 Task: Search round trip flight ticket for 2 adults, 2 infants in seat and 1 infant on lap in first from Columbus: Columbus Airport to Rockford: Chicago Rockford International Airport(was Northwest Chicagoland Regional Airport At Rockford) on 5-1-2023 and return on 5-2-2023. Choice of flights is Emirates. Number of bags: 1 checked bag. Price is upto 95000. Outbound departure time preference is 9:15. Return departure time preference is 21:45.
Action: Mouse moved to (195, 378)
Screenshot: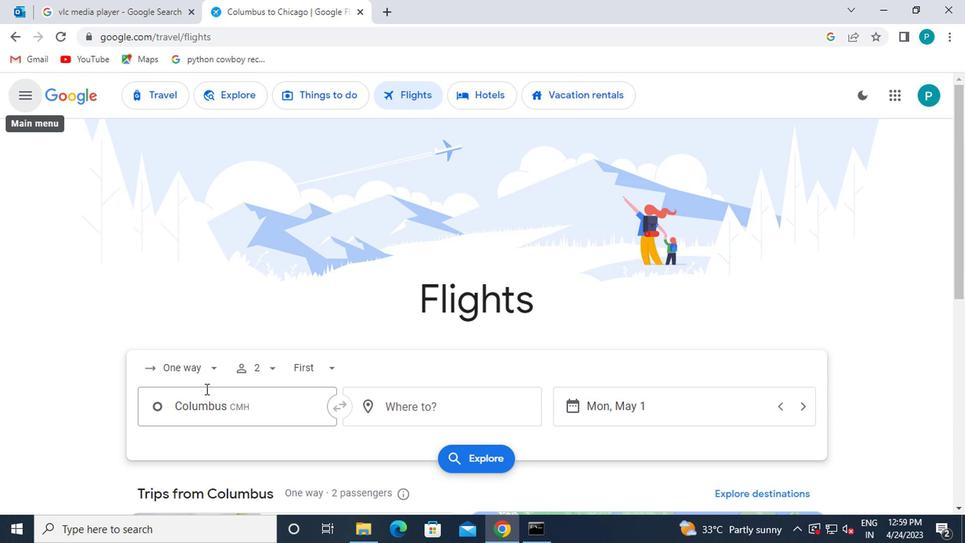 
Action: Mouse pressed left at (195, 378)
Screenshot: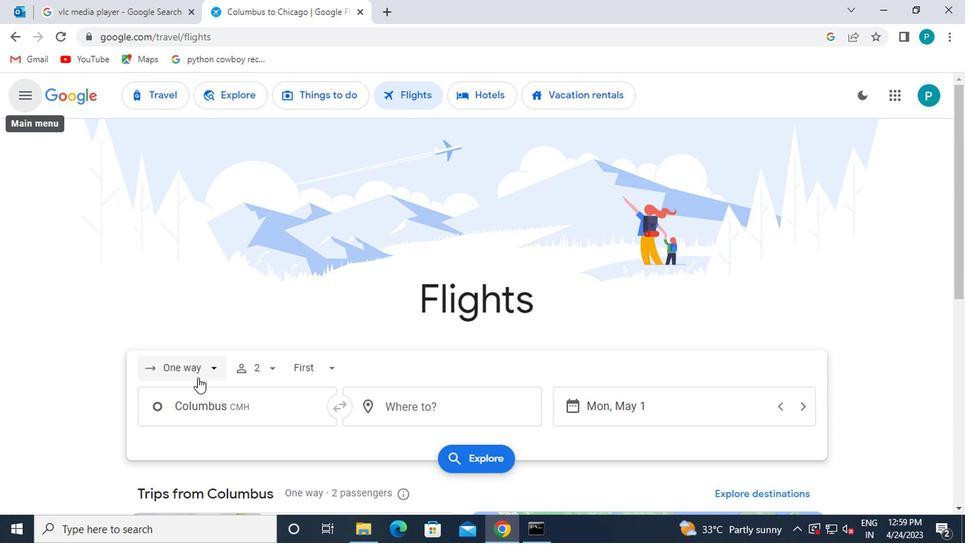 
Action: Mouse moved to (180, 266)
Screenshot: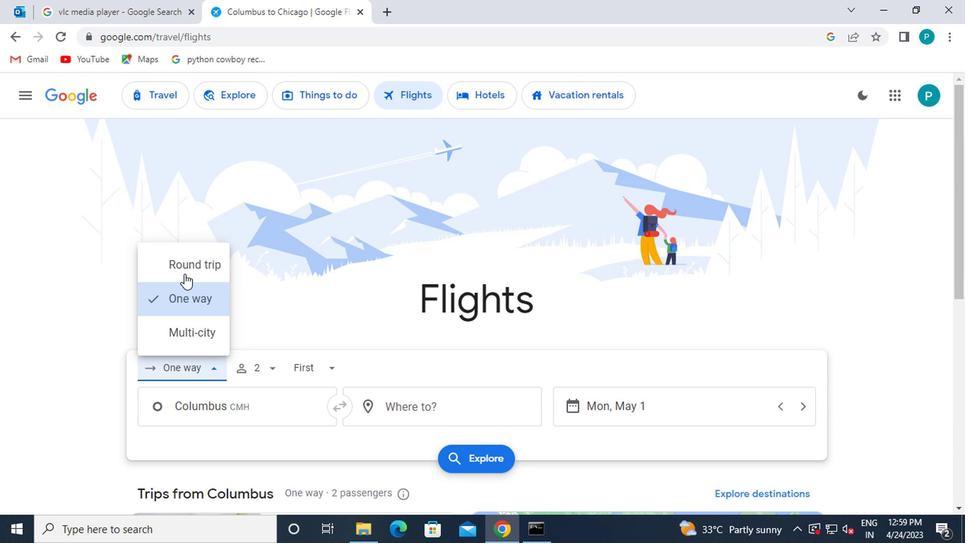
Action: Mouse pressed left at (180, 266)
Screenshot: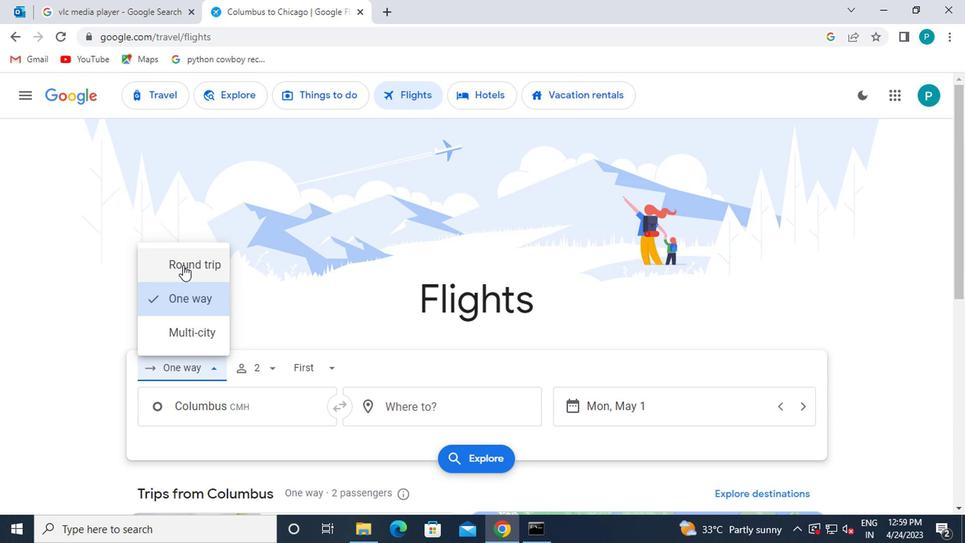 
Action: Mouse moved to (283, 370)
Screenshot: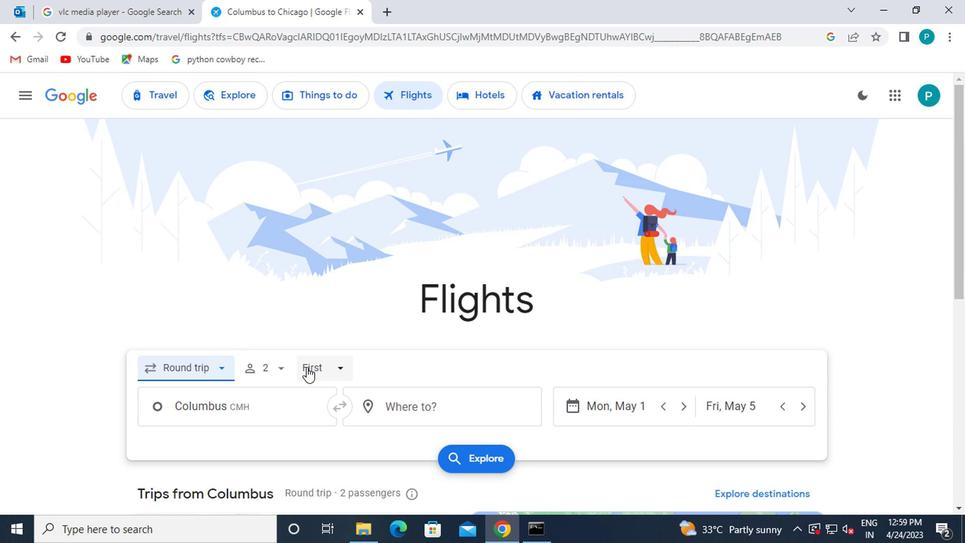 
Action: Mouse pressed left at (283, 370)
Screenshot: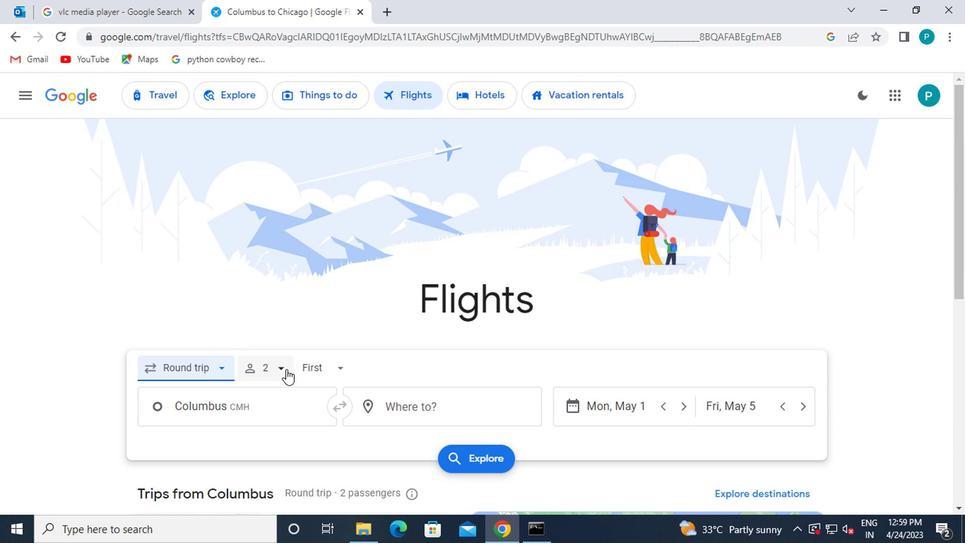 
Action: Mouse moved to (379, 411)
Screenshot: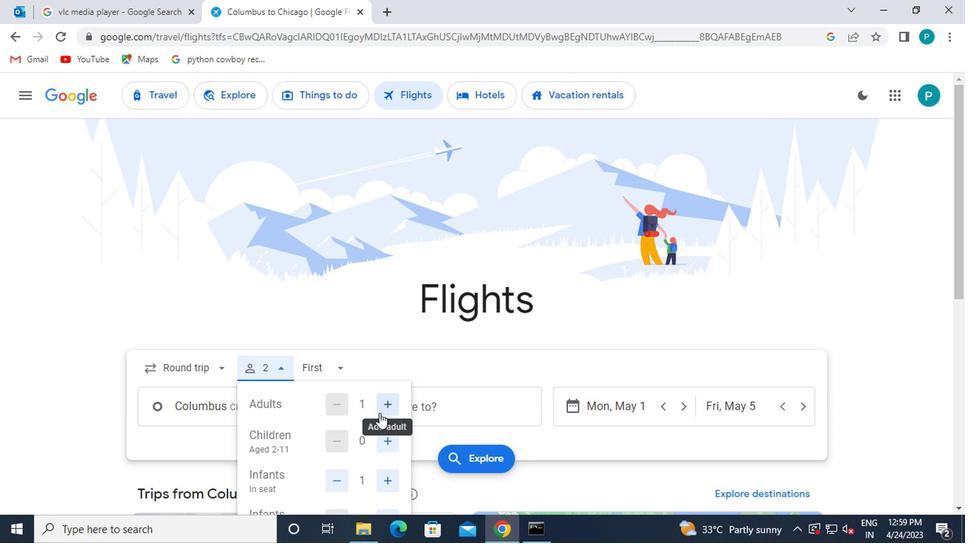 
Action: Mouse pressed left at (379, 411)
Screenshot: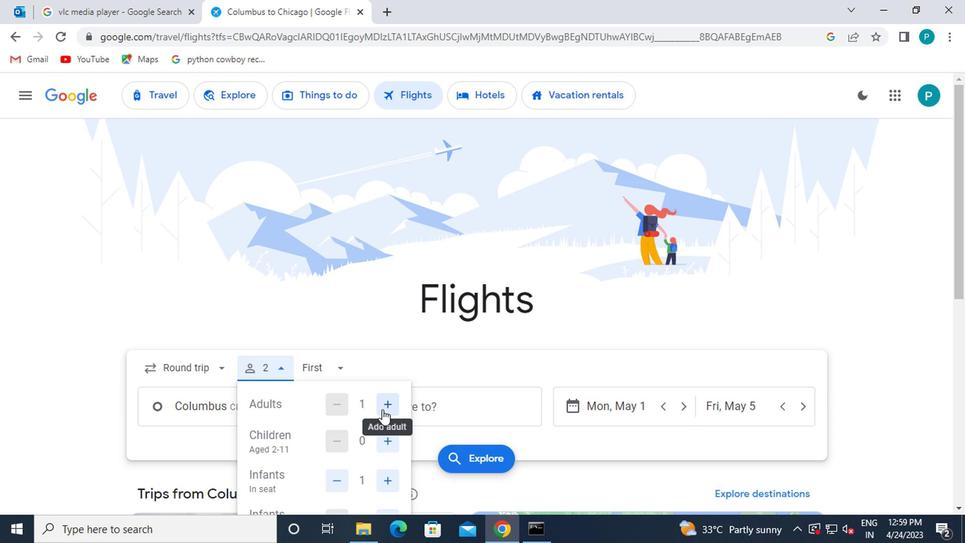 
Action: Mouse moved to (369, 447)
Screenshot: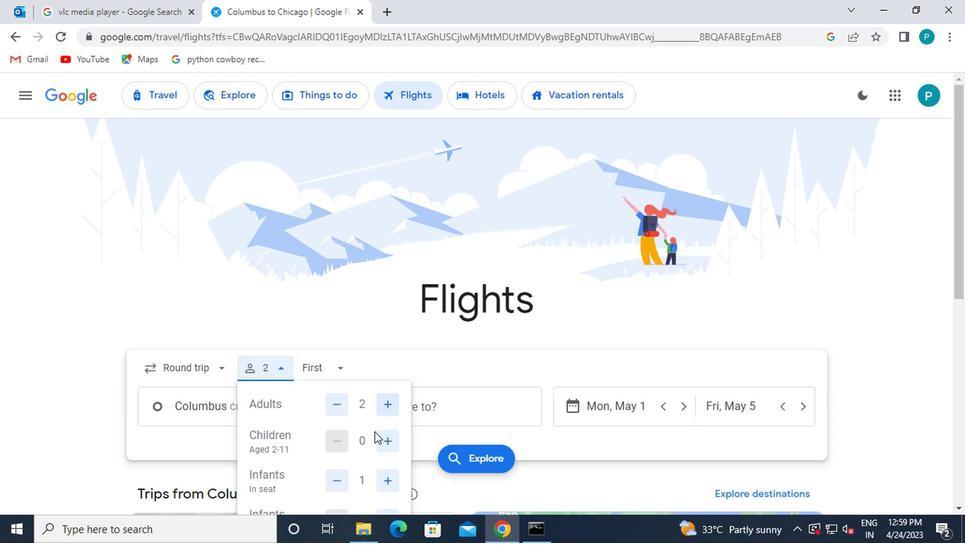 
Action: Mouse scrolled (369, 446) with delta (0, -1)
Screenshot: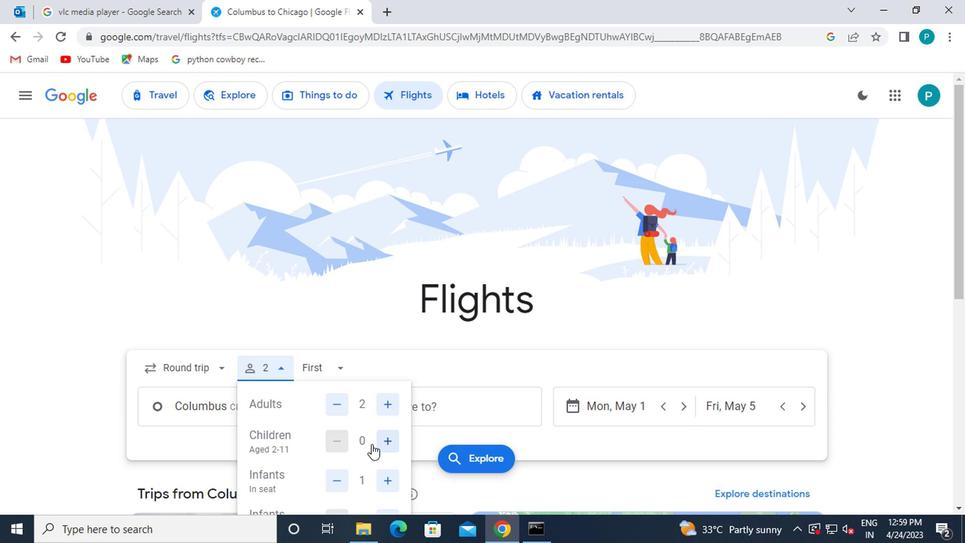 
Action: Mouse moved to (382, 402)
Screenshot: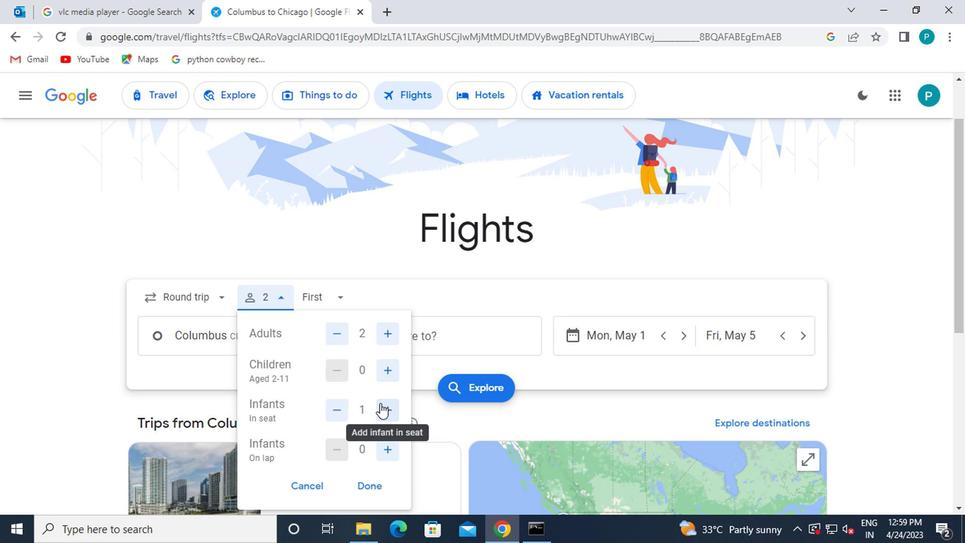 
Action: Mouse pressed left at (382, 402)
Screenshot: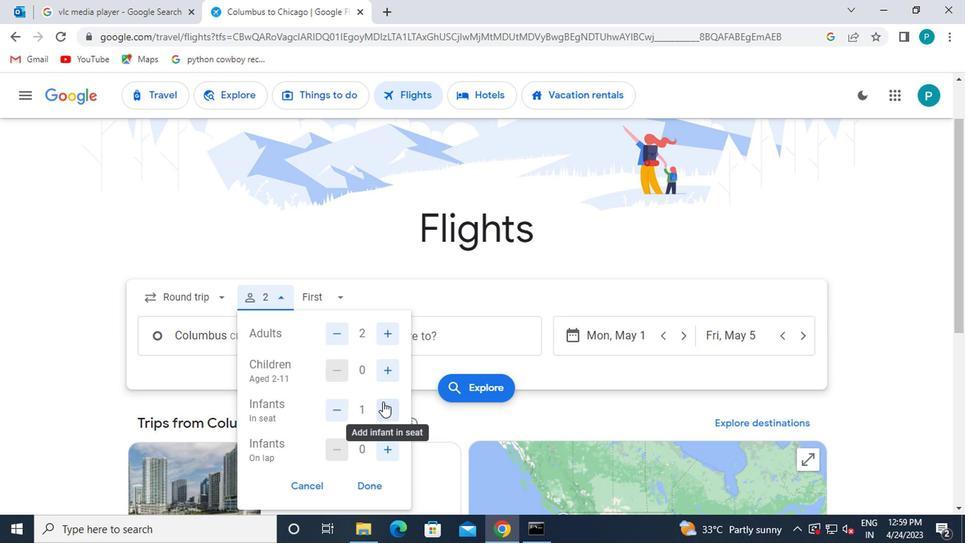 
Action: Mouse moved to (384, 446)
Screenshot: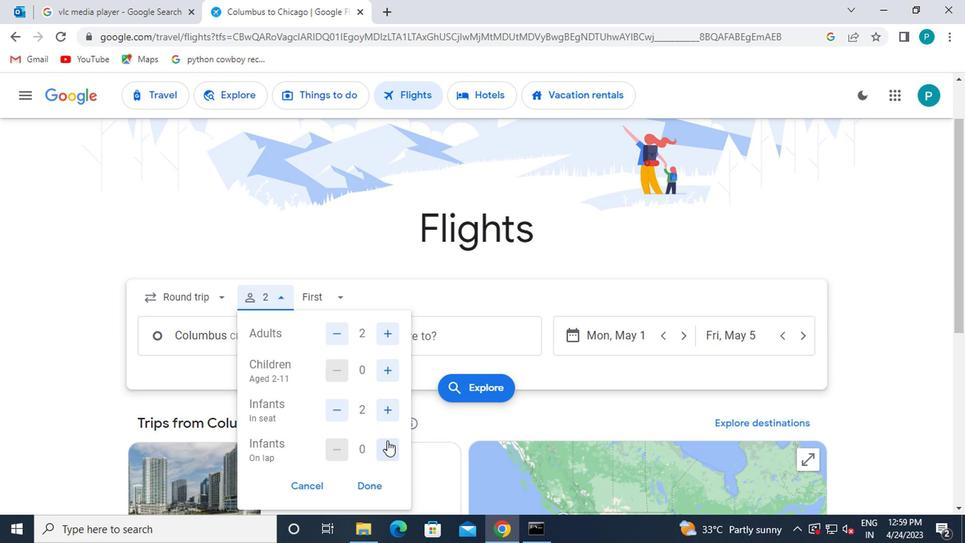 
Action: Mouse pressed left at (384, 446)
Screenshot: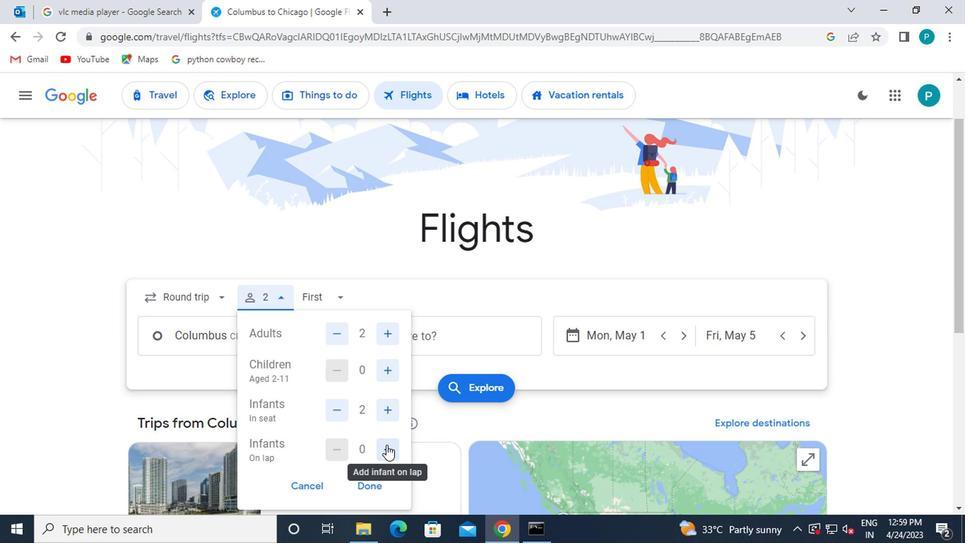 
Action: Mouse moved to (372, 485)
Screenshot: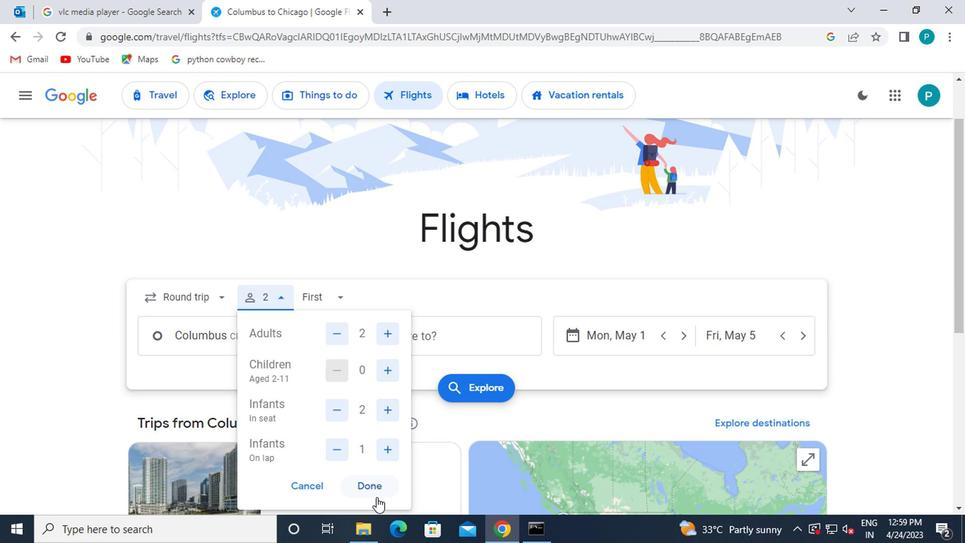 
Action: Mouse pressed left at (372, 485)
Screenshot: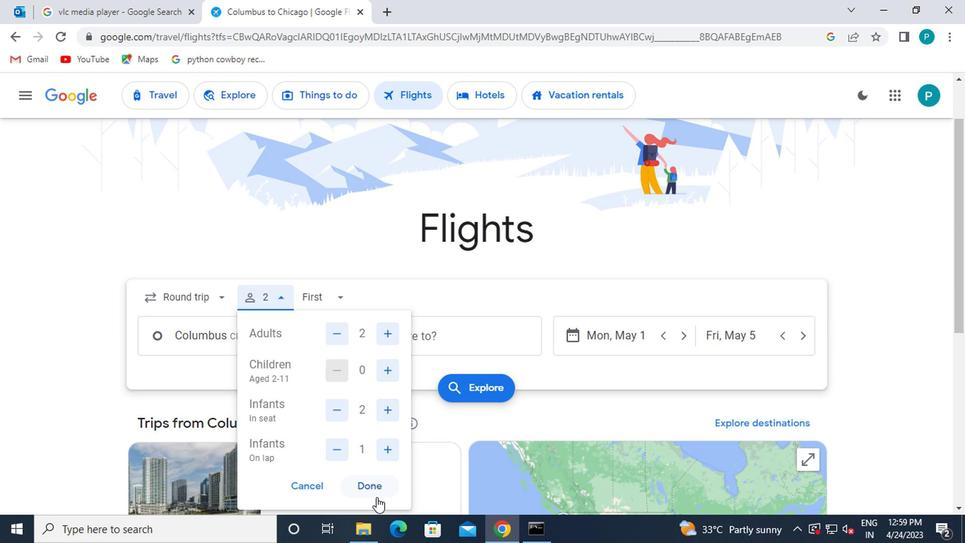 
Action: Mouse moved to (324, 288)
Screenshot: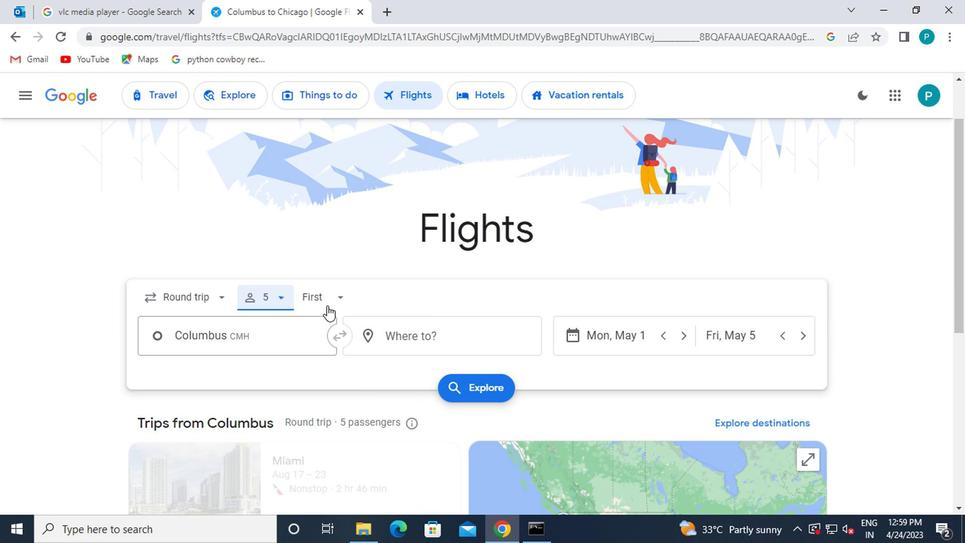 
Action: Mouse pressed left at (324, 288)
Screenshot: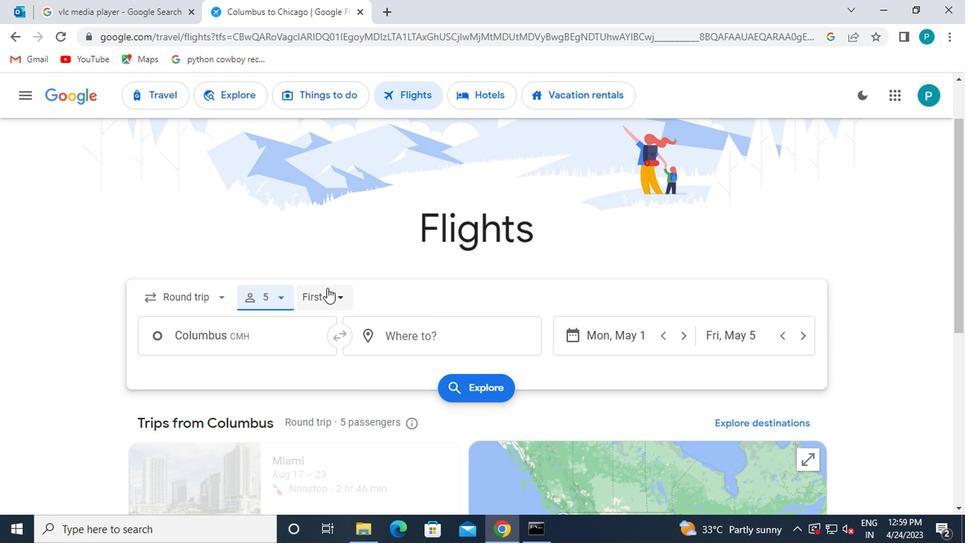 
Action: Mouse moved to (342, 434)
Screenshot: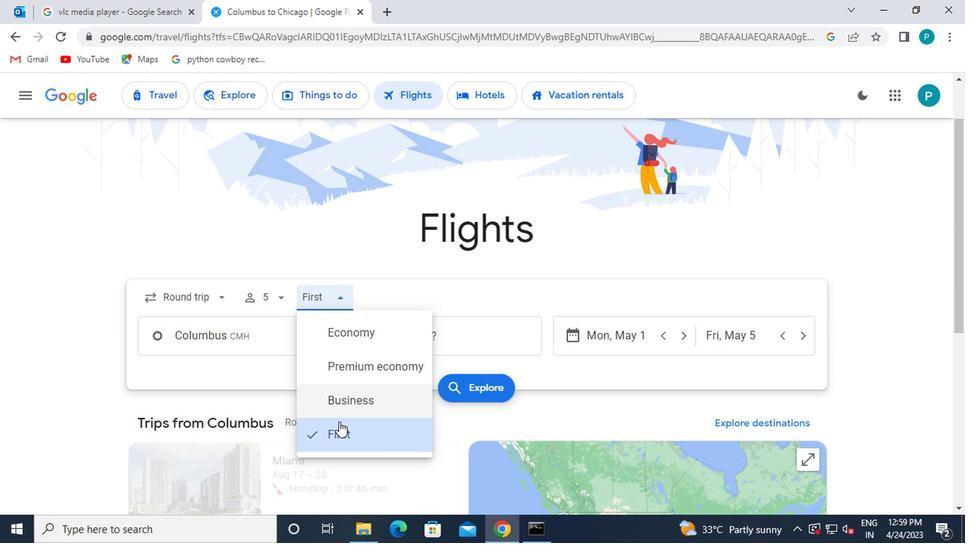 
Action: Mouse pressed left at (342, 434)
Screenshot: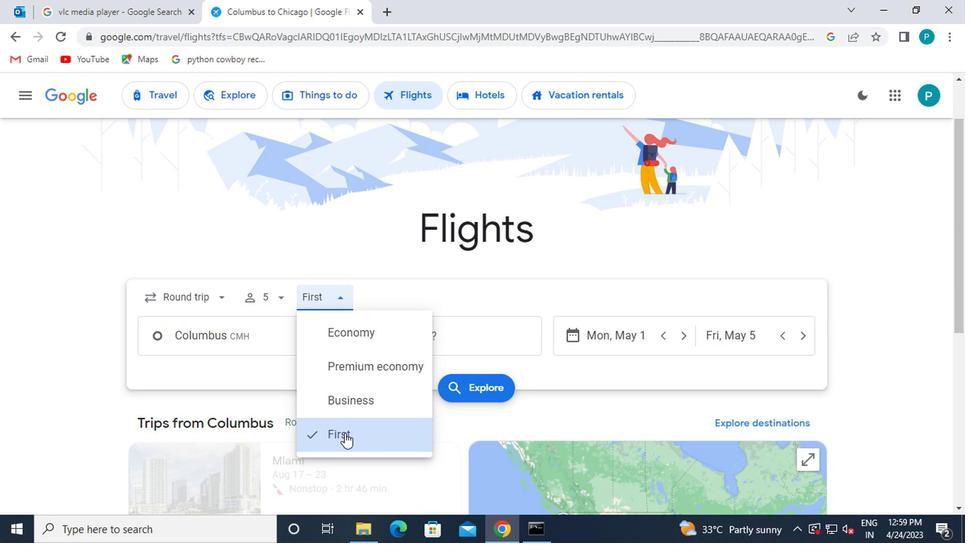 
Action: Mouse moved to (233, 316)
Screenshot: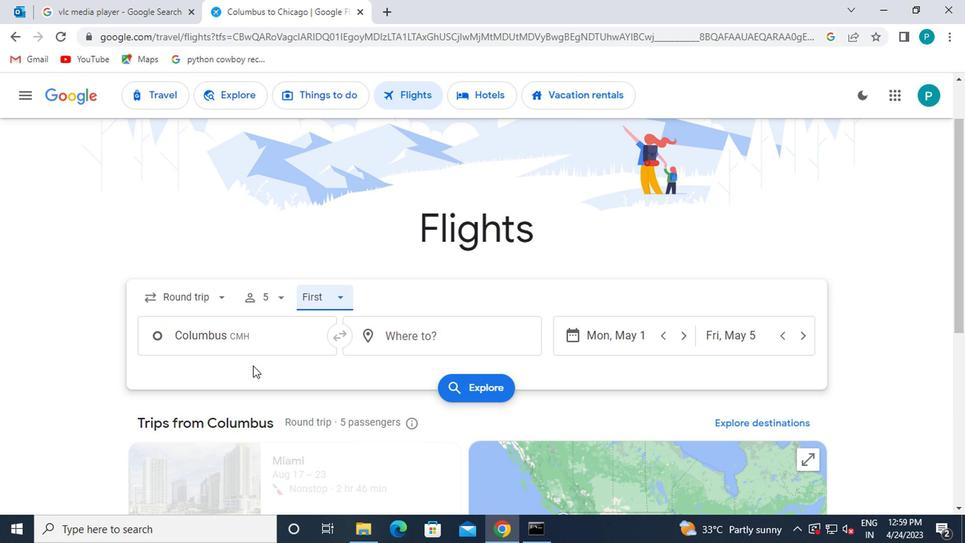 
Action: Mouse pressed left at (233, 316)
Screenshot: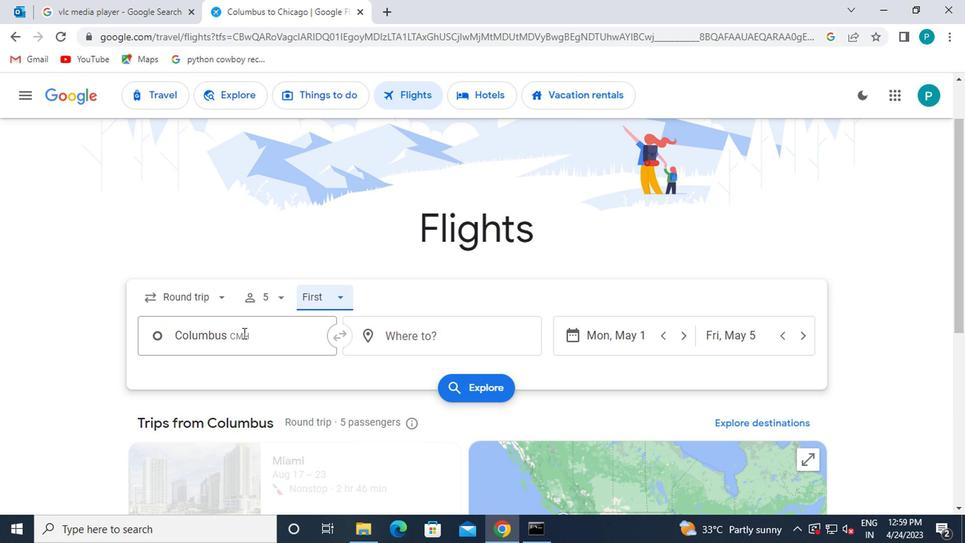 
Action: Mouse moved to (243, 342)
Screenshot: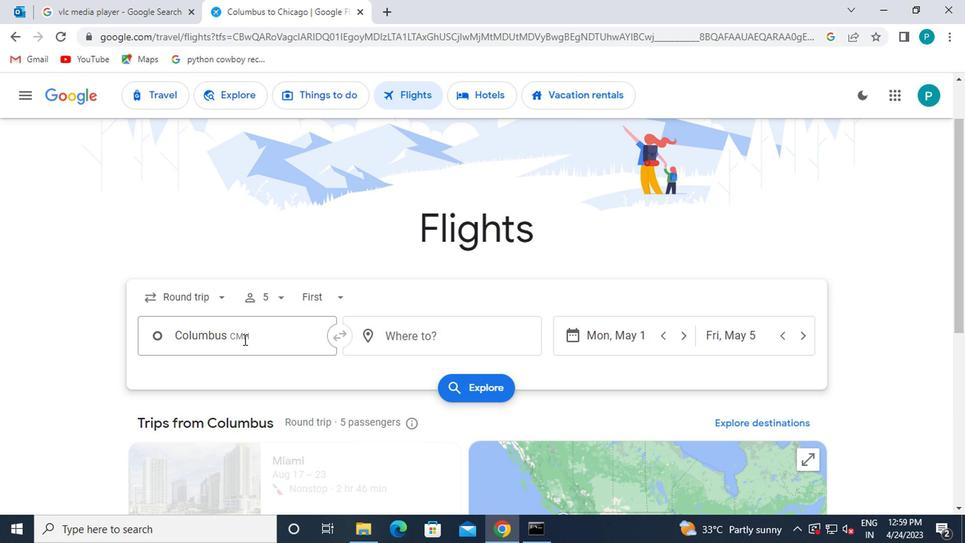 
Action: Mouse pressed left at (243, 342)
Screenshot: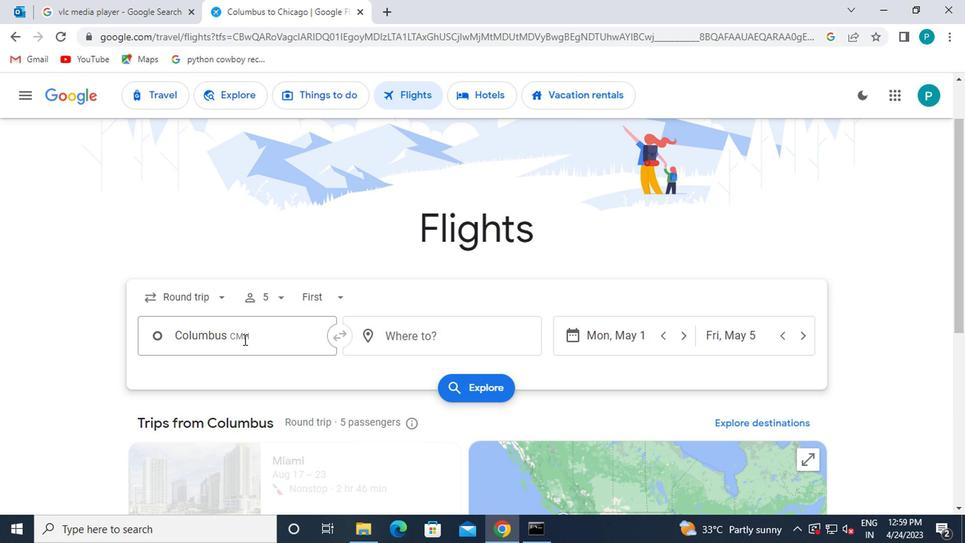 
Action: Mouse moved to (301, 404)
Screenshot: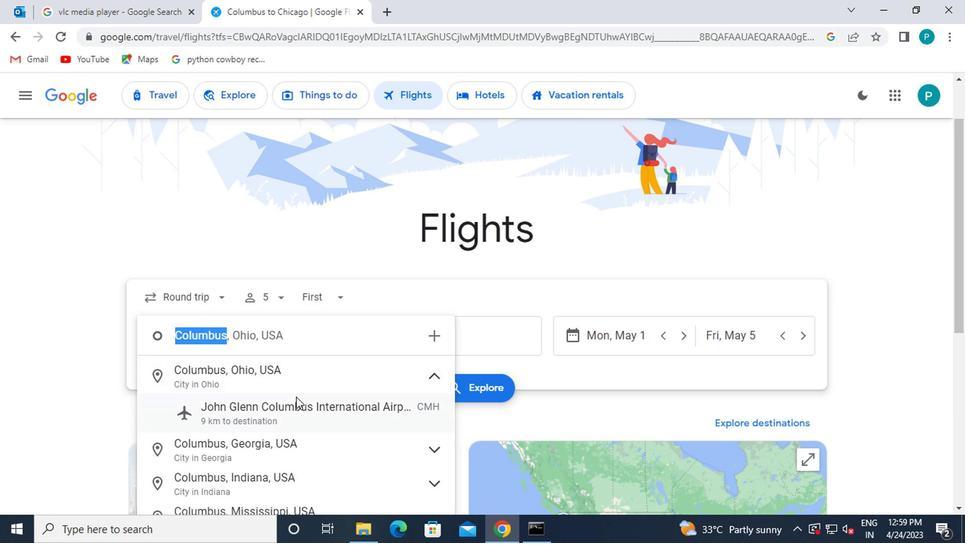 
Action: Mouse pressed left at (301, 404)
Screenshot: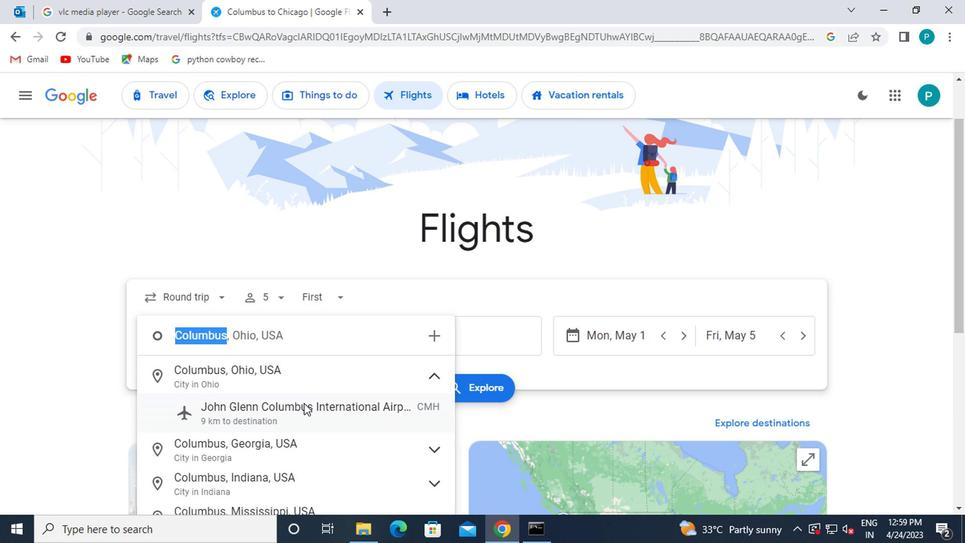 
Action: Mouse moved to (433, 339)
Screenshot: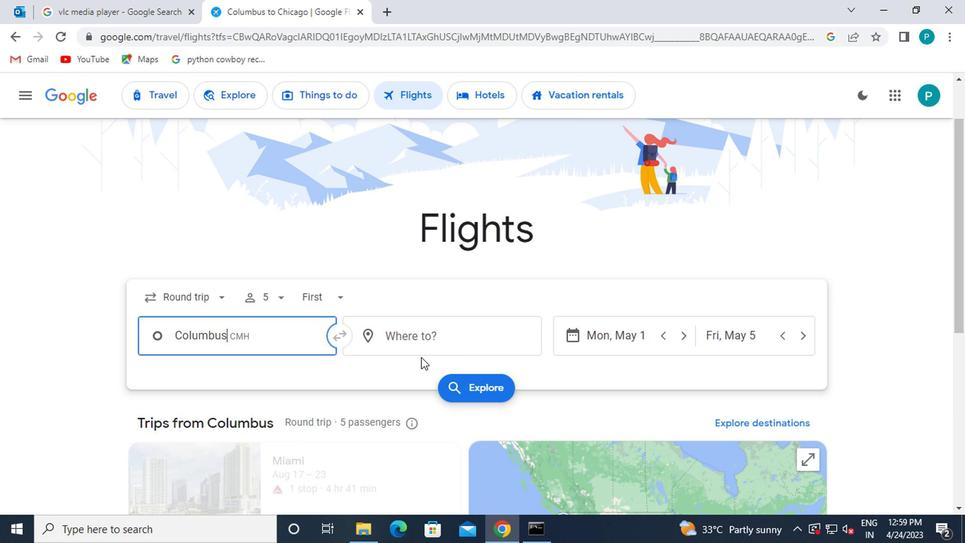 
Action: Mouse pressed left at (433, 339)
Screenshot: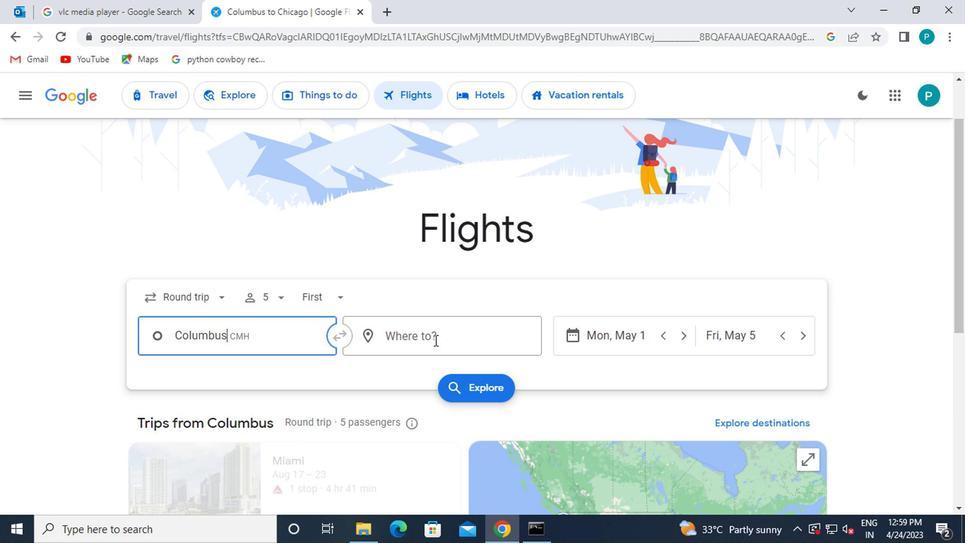 
Action: Mouse moved to (429, 385)
Screenshot: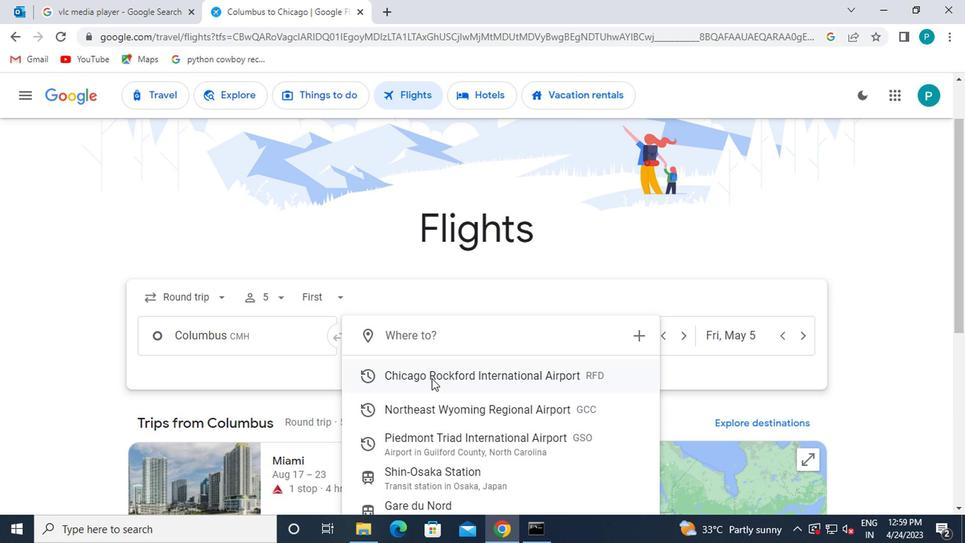 
Action: Mouse pressed left at (429, 385)
Screenshot: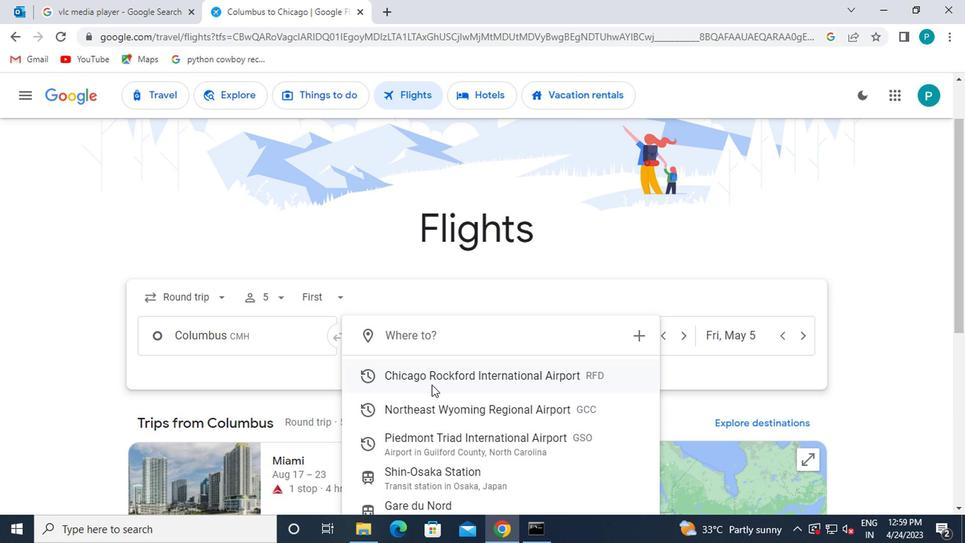 
Action: Mouse moved to (659, 338)
Screenshot: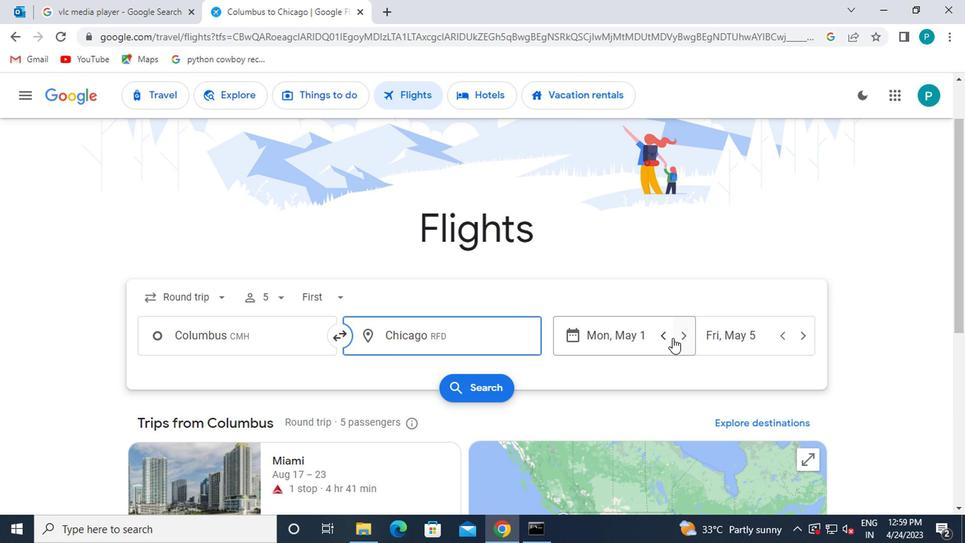 
Action: Mouse pressed left at (659, 338)
Screenshot: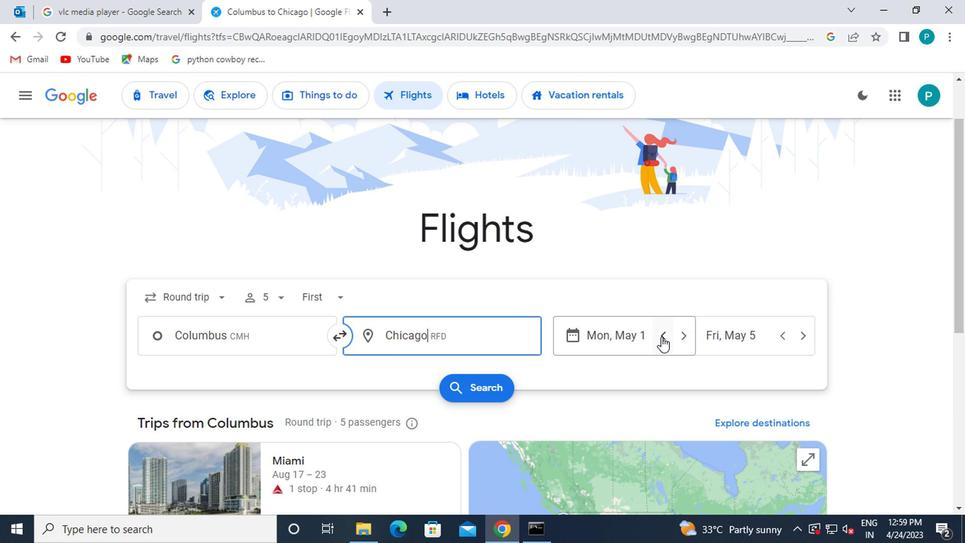 
Action: Mouse moved to (678, 335)
Screenshot: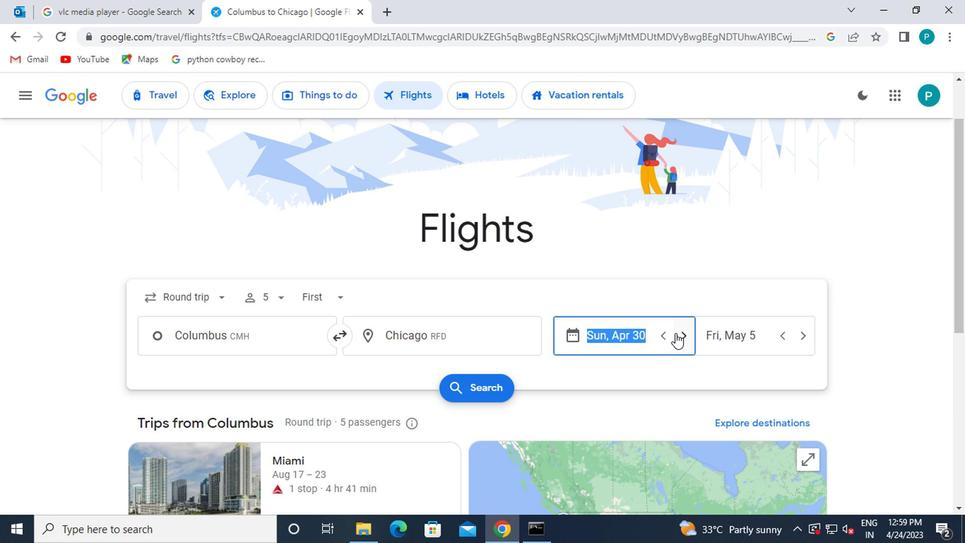
Action: Mouse pressed left at (678, 335)
Screenshot: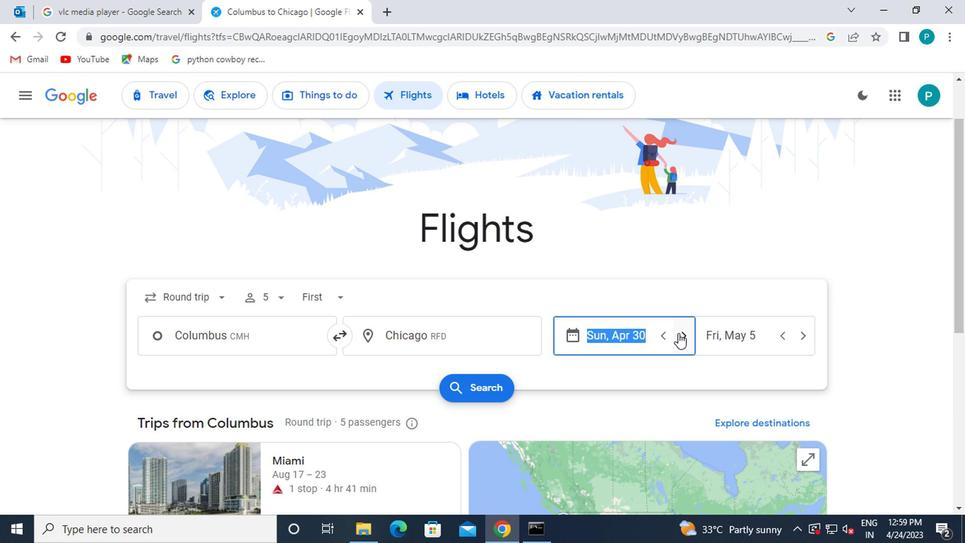 
Action: Mouse moved to (621, 338)
Screenshot: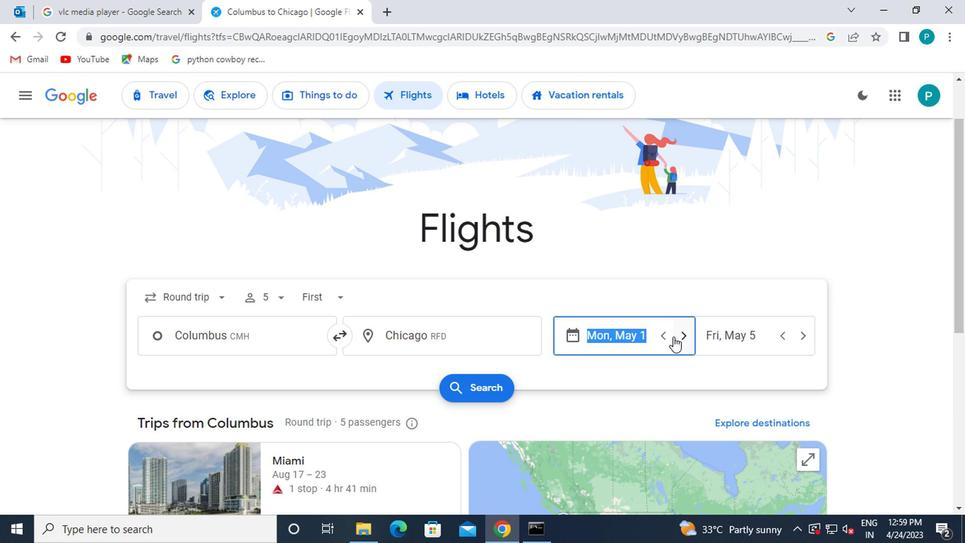 
Action: Mouse pressed left at (621, 338)
Screenshot: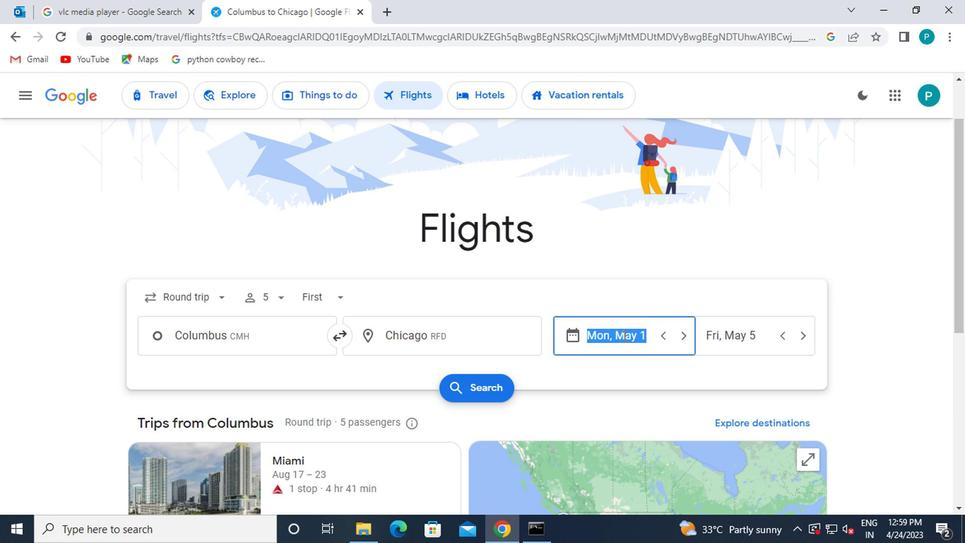 
Action: Mouse moved to (619, 260)
Screenshot: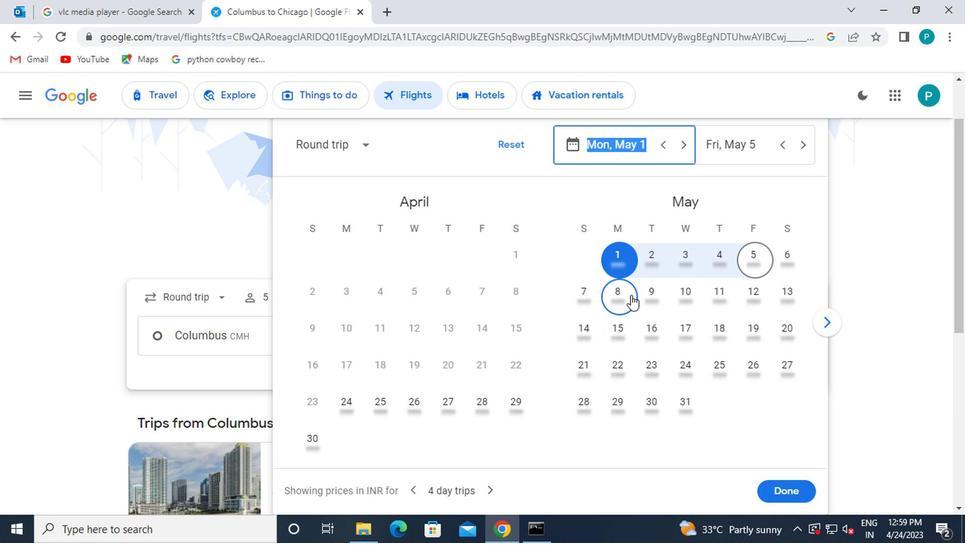 
Action: Mouse pressed left at (619, 260)
Screenshot: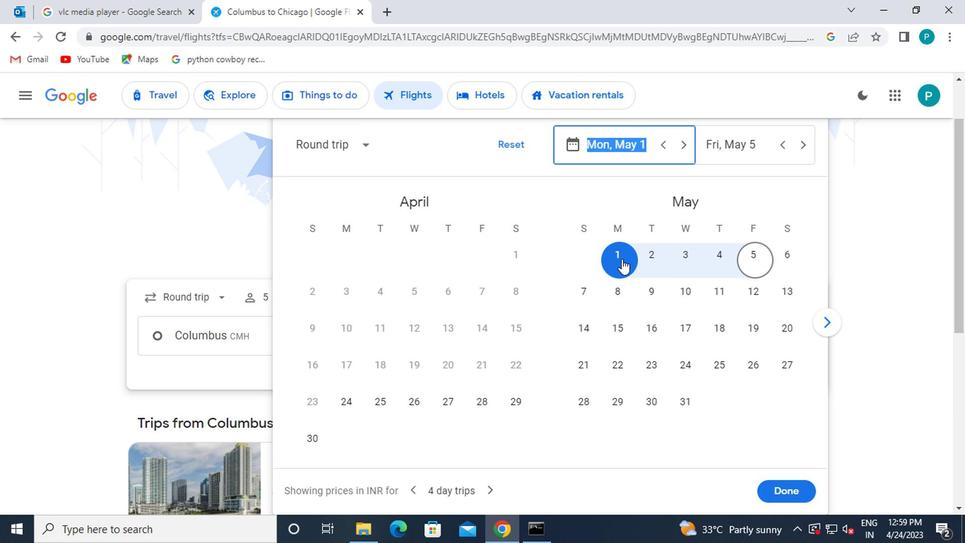 
Action: Mouse moved to (753, 259)
Screenshot: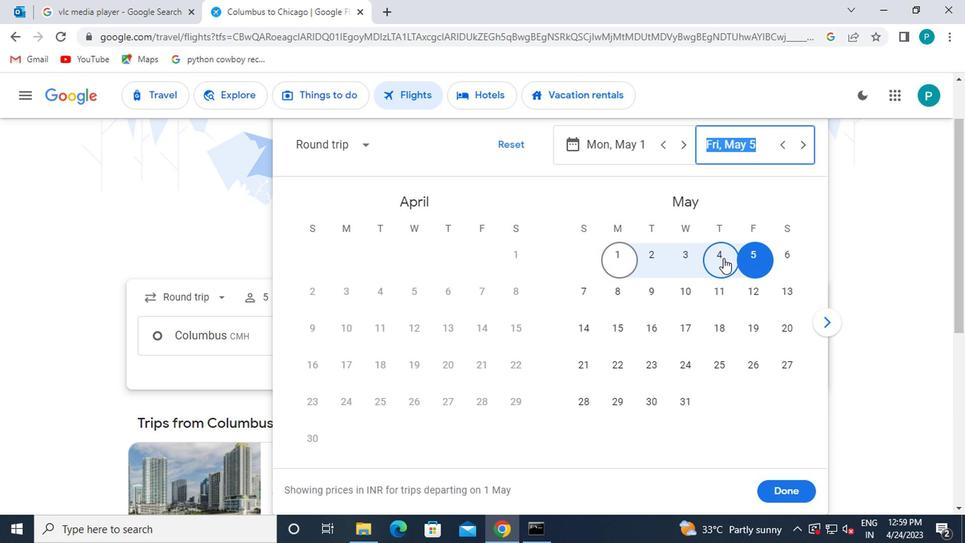 
Action: Mouse pressed left at (753, 259)
Screenshot: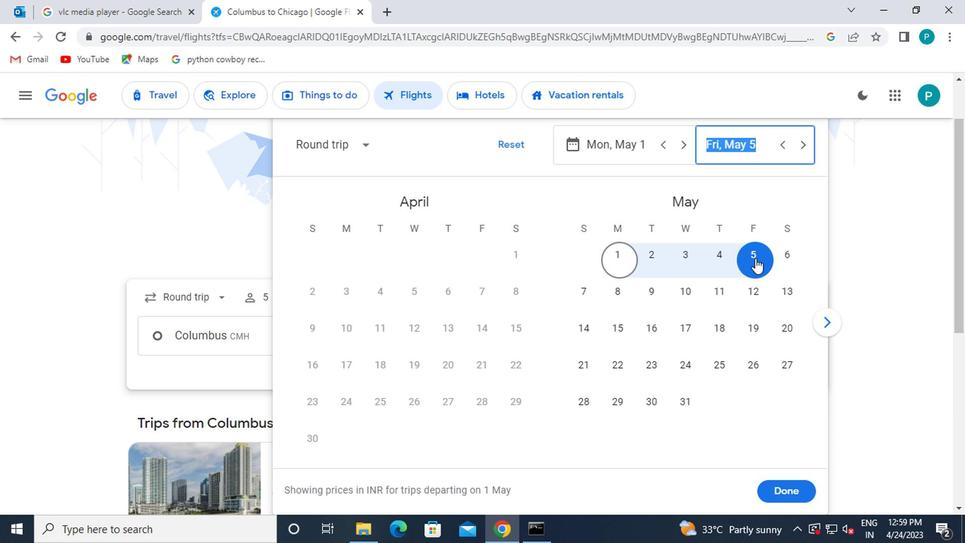 
Action: Mouse moved to (646, 252)
Screenshot: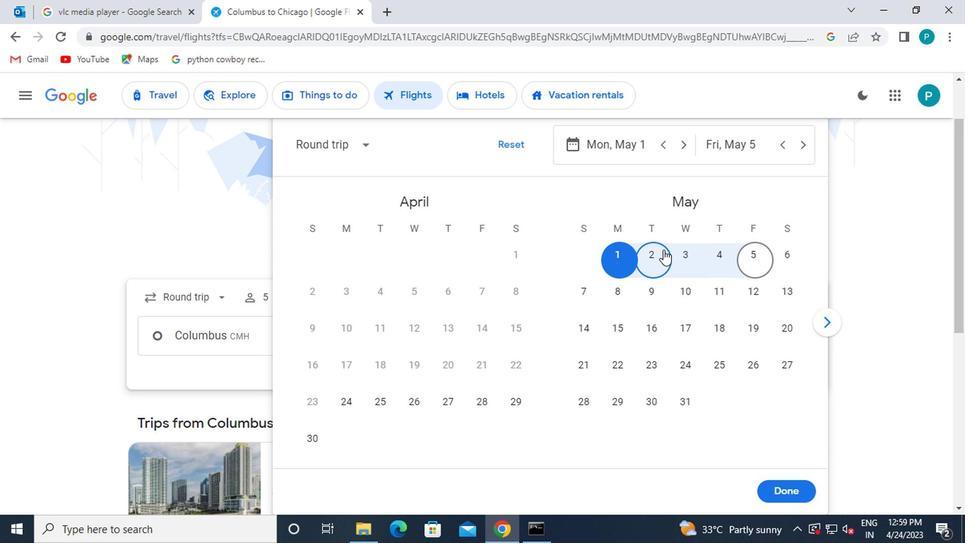 
Action: Mouse pressed left at (646, 252)
Screenshot: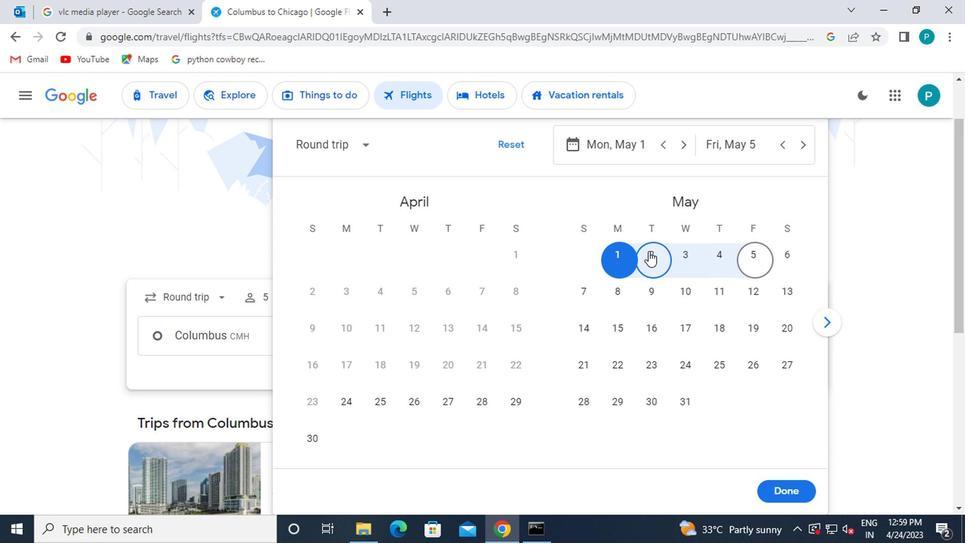 
Action: Mouse moved to (611, 256)
Screenshot: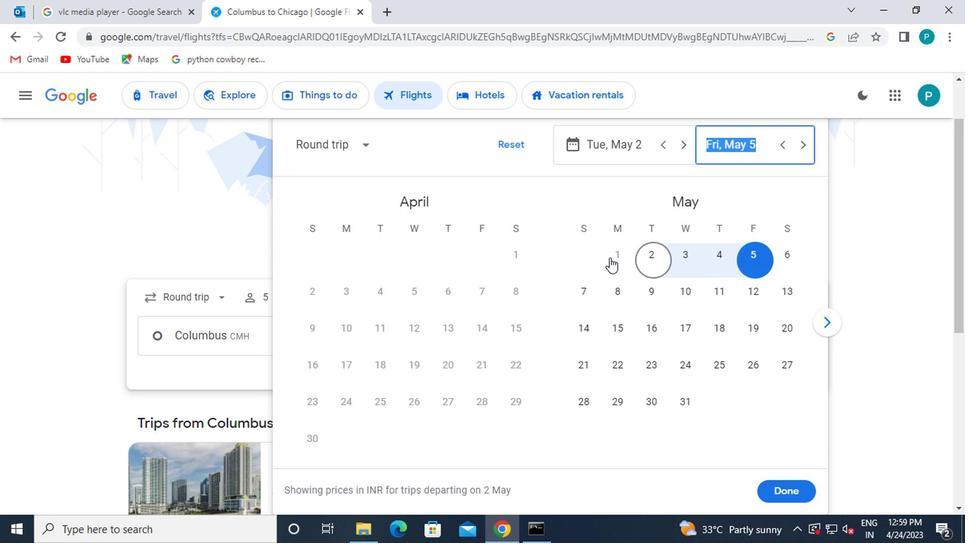
Action: Mouse pressed left at (611, 256)
Screenshot: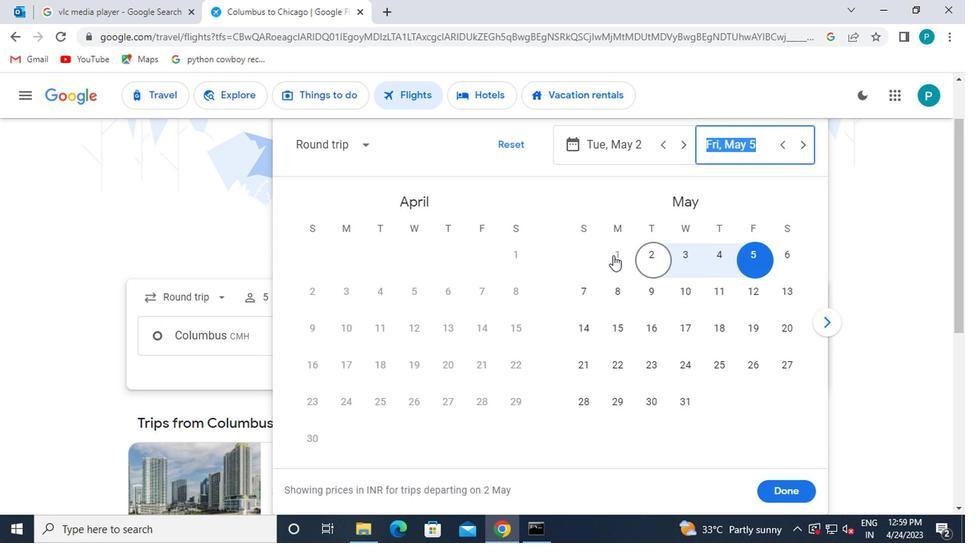 
Action: Mouse moved to (619, 259)
Screenshot: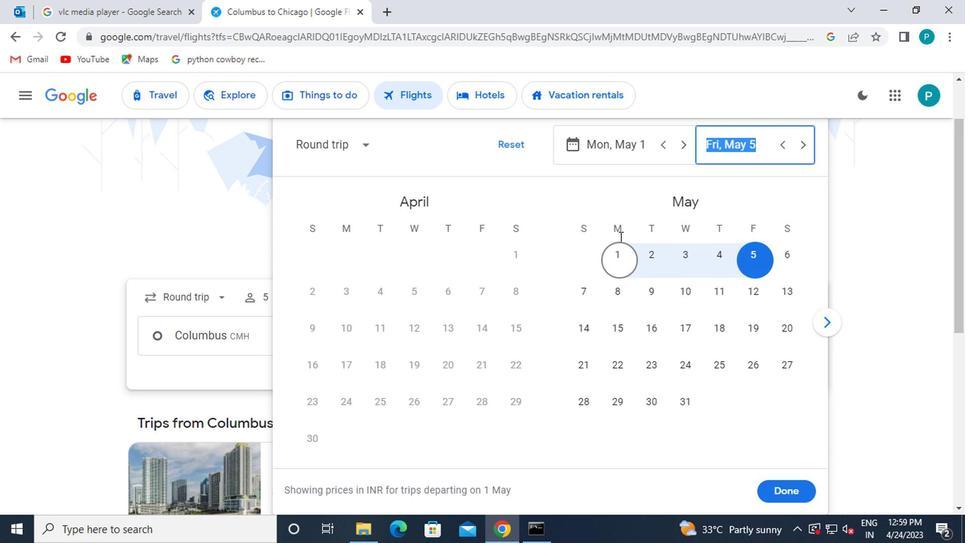 
Action: Mouse pressed left at (619, 259)
Screenshot: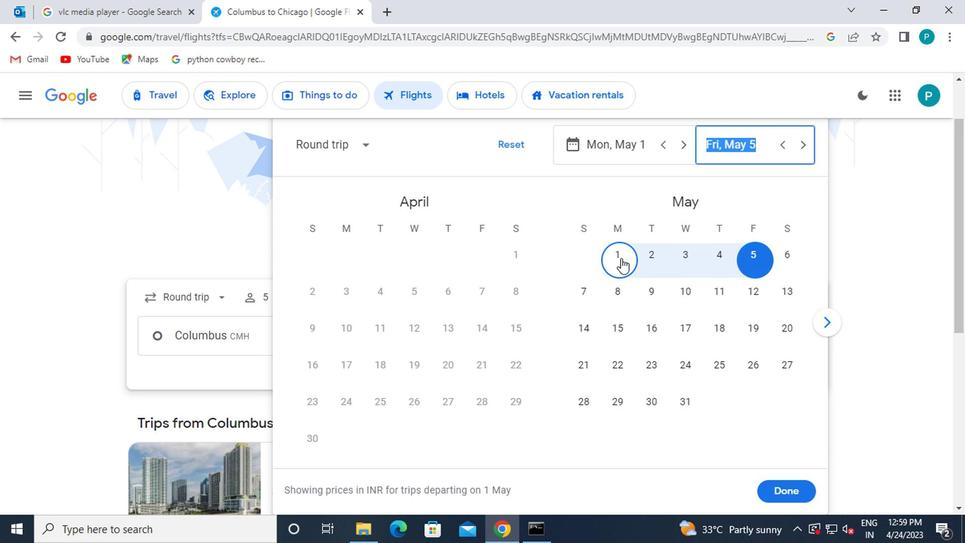 
Action: Mouse moved to (648, 261)
Screenshot: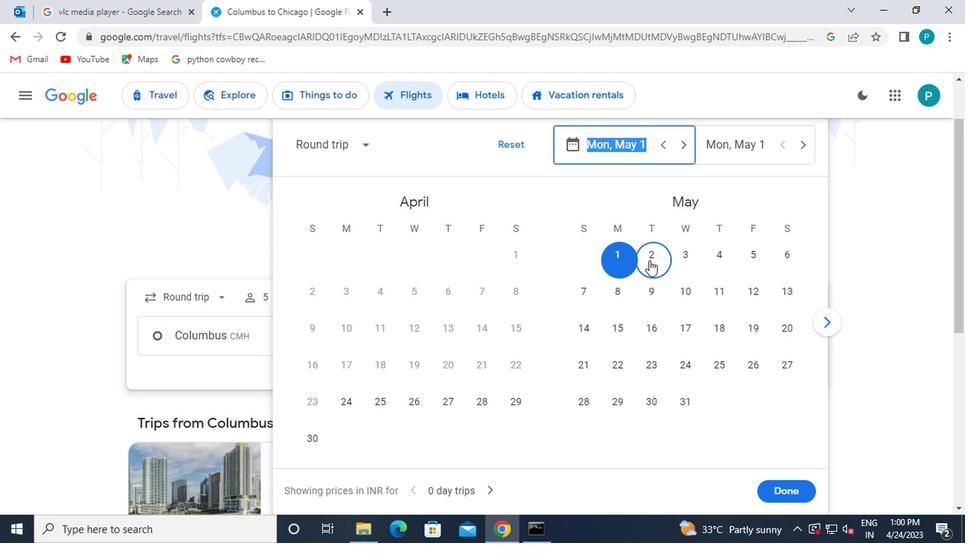 
Action: Mouse pressed left at (648, 261)
Screenshot: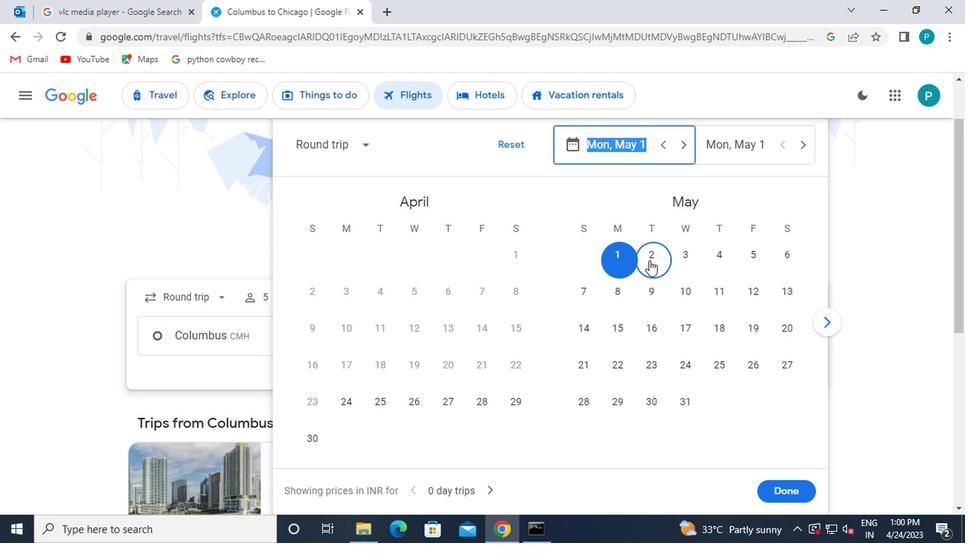 
Action: Mouse moved to (663, 144)
Screenshot: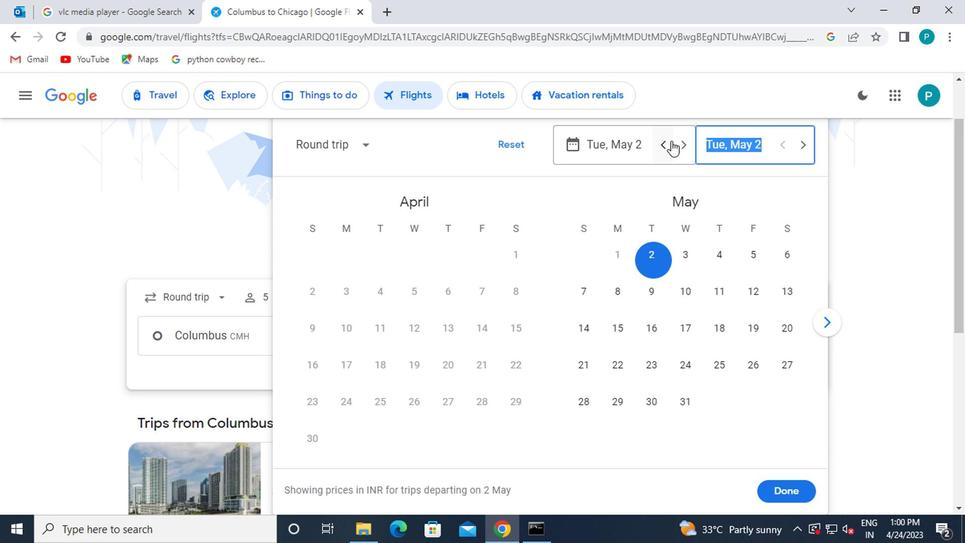 
Action: Mouse pressed left at (663, 144)
Screenshot: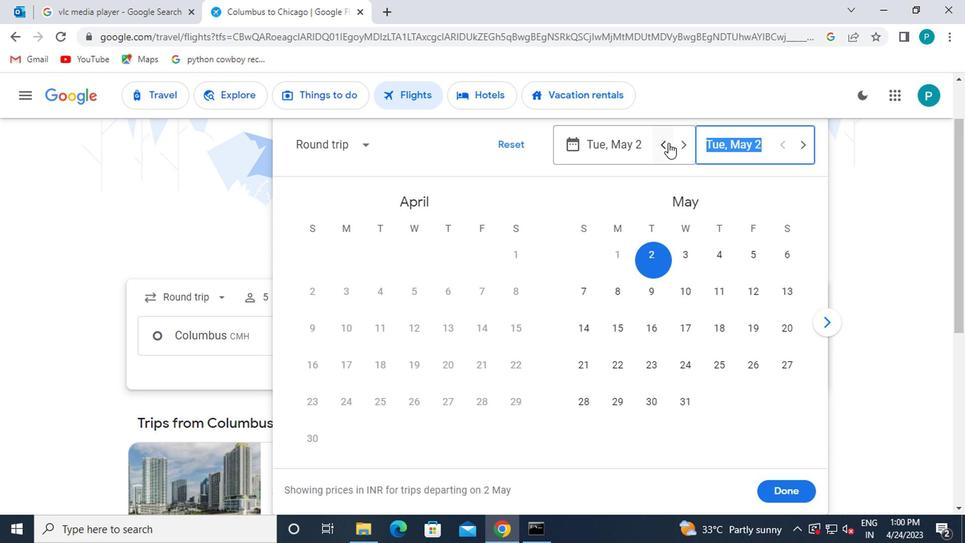 
Action: Mouse moved to (769, 138)
Screenshot: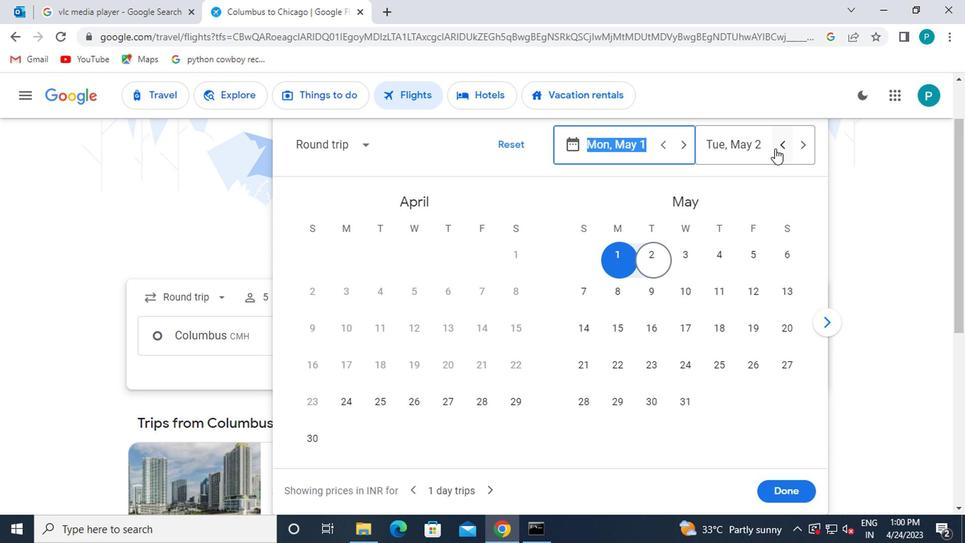
Action: Mouse pressed left at (769, 138)
Screenshot: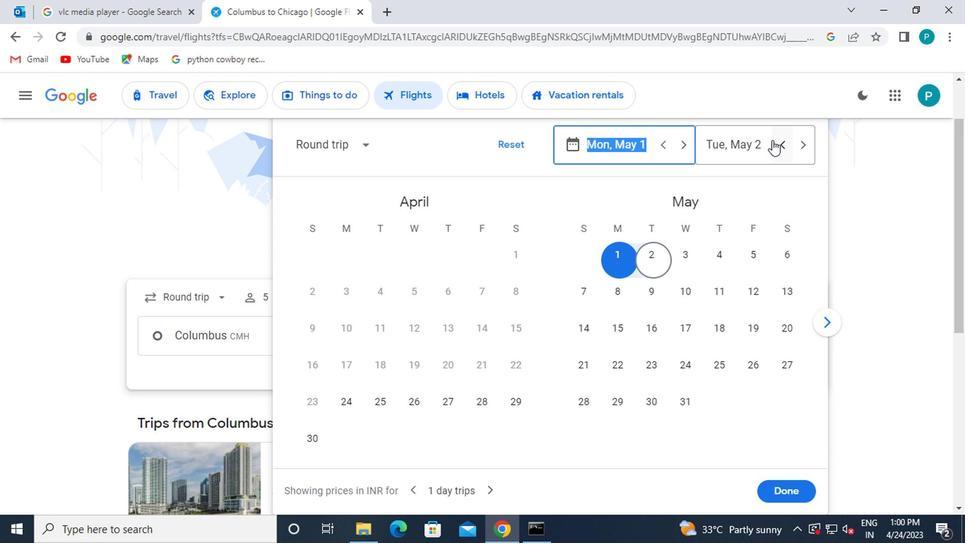 
Action: Mouse moved to (643, 258)
Screenshot: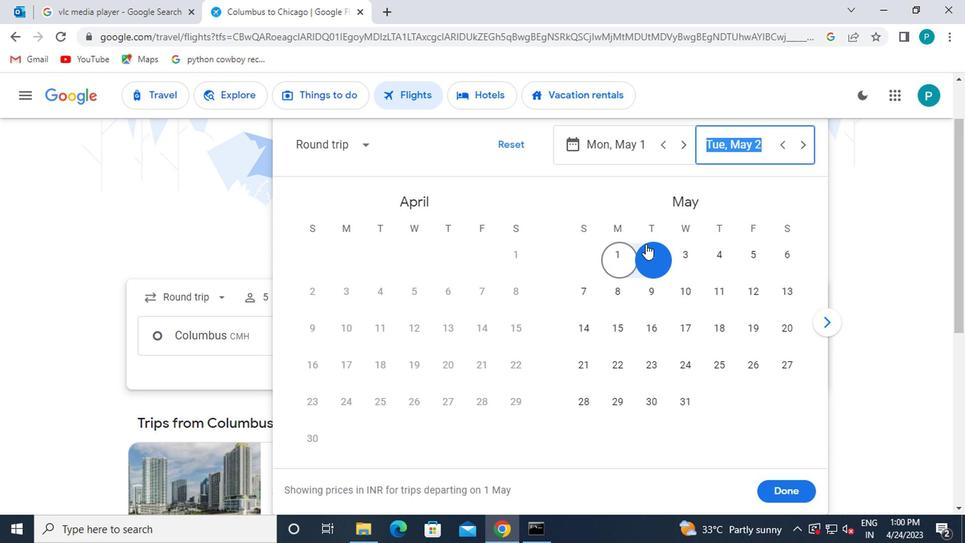 
Action: Mouse pressed left at (643, 258)
Screenshot: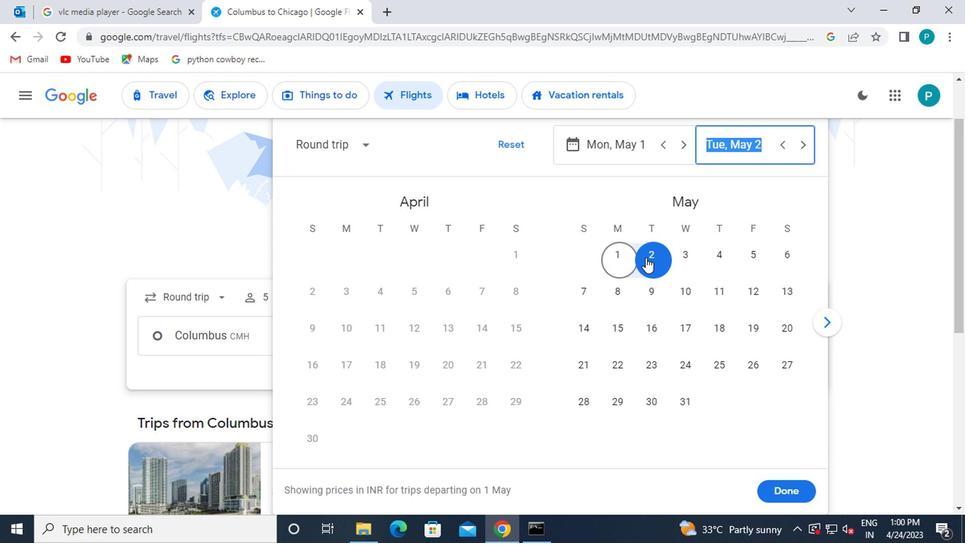 
Action: Mouse moved to (772, 488)
Screenshot: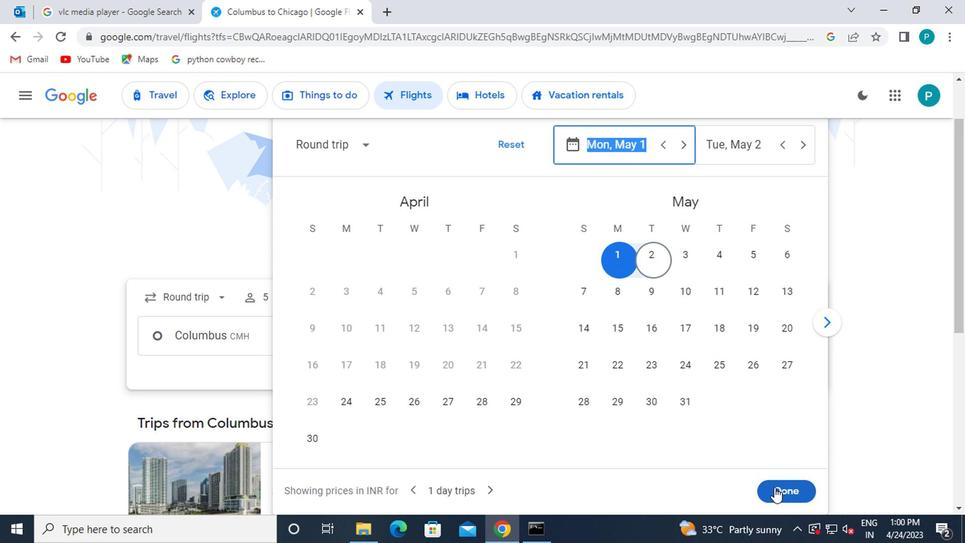 
Action: Mouse pressed left at (772, 488)
Screenshot: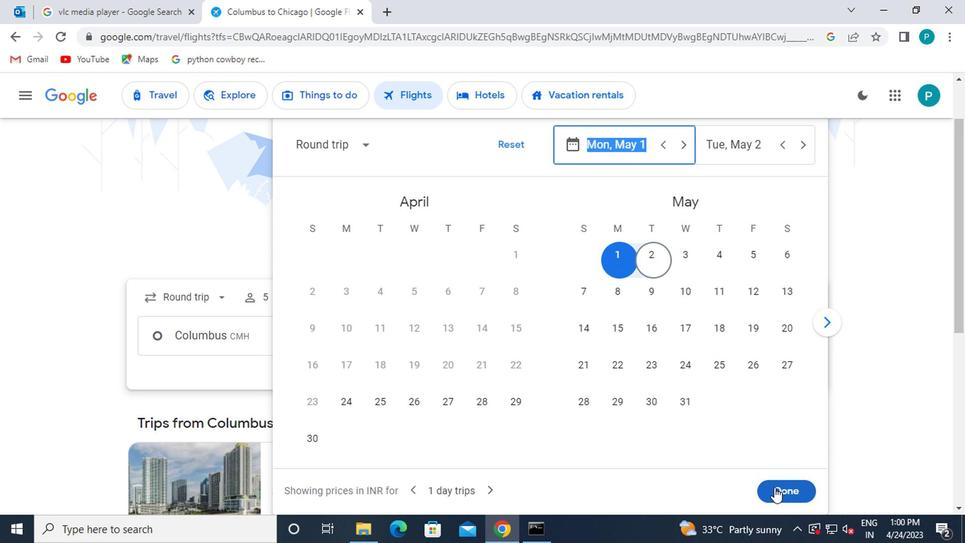 
Action: Mouse moved to (480, 390)
Screenshot: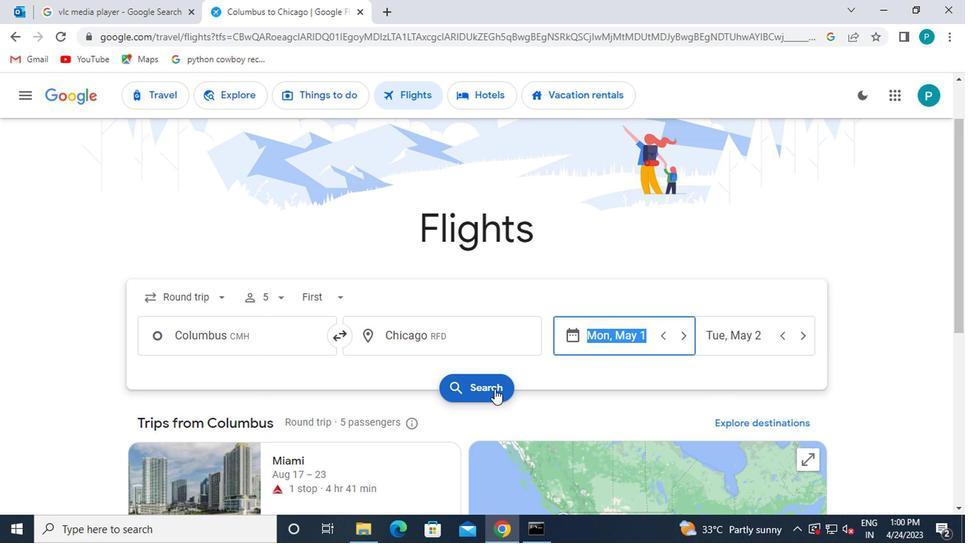 
Action: Mouse pressed left at (480, 390)
Screenshot: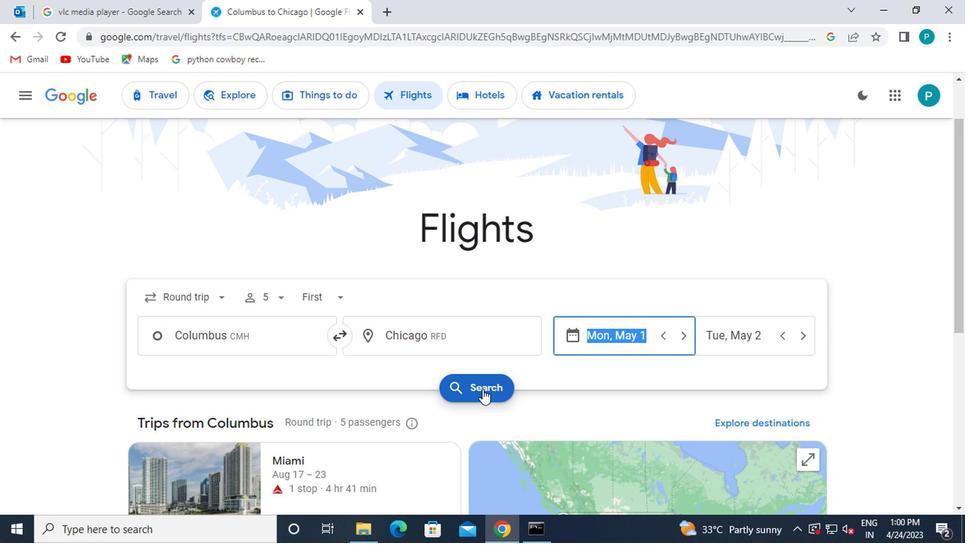 
Action: Mouse moved to (159, 231)
Screenshot: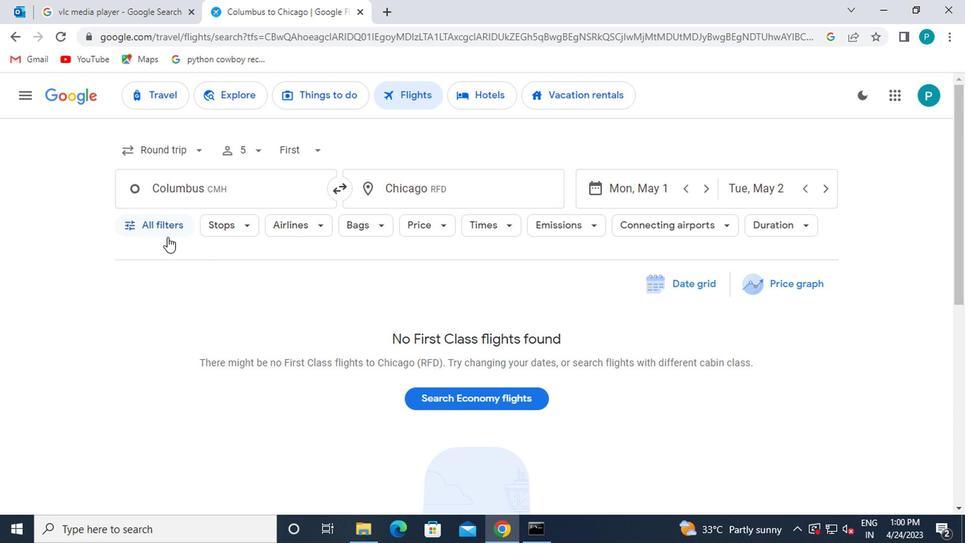 
Action: Mouse pressed left at (159, 231)
Screenshot: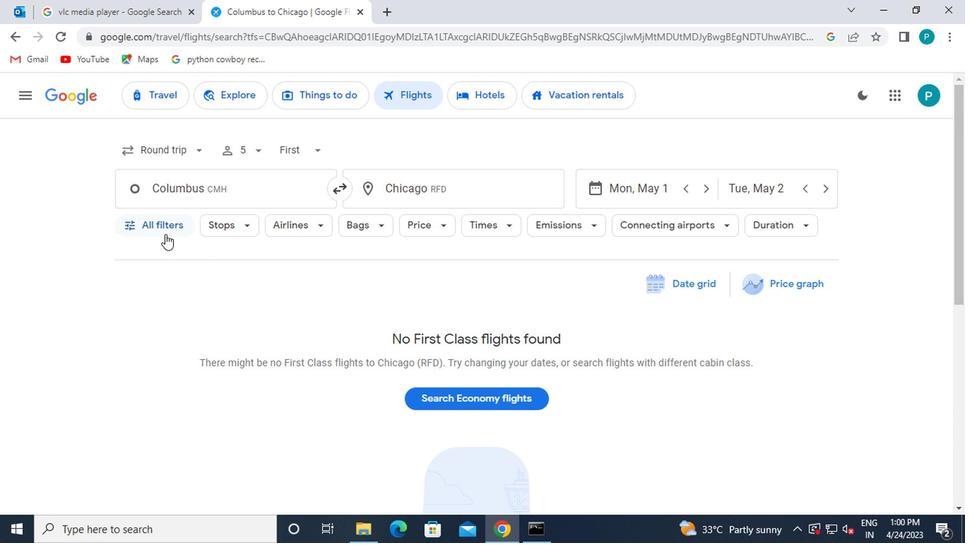 
Action: Mouse moved to (215, 346)
Screenshot: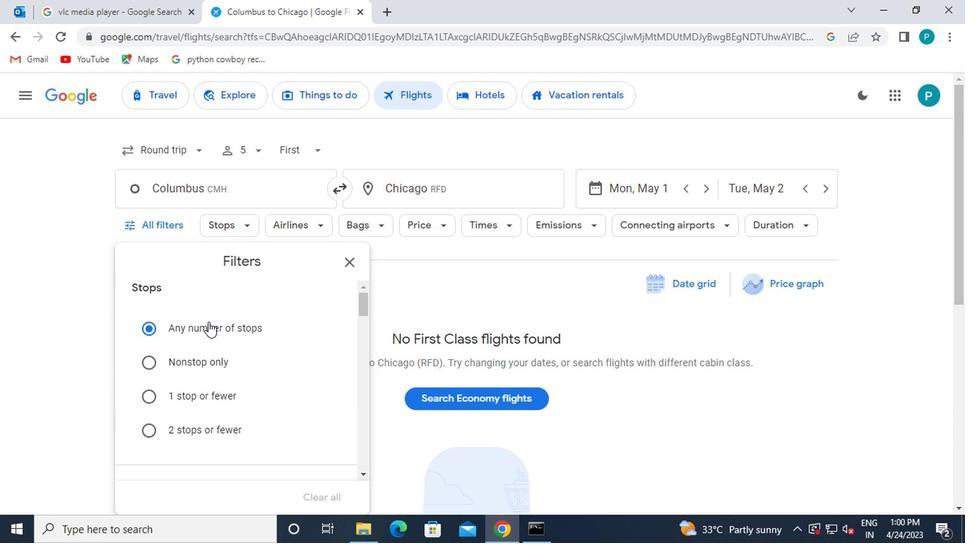 
Action: Mouse scrolled (215, 345) with delta (0, 0)
Screenshot: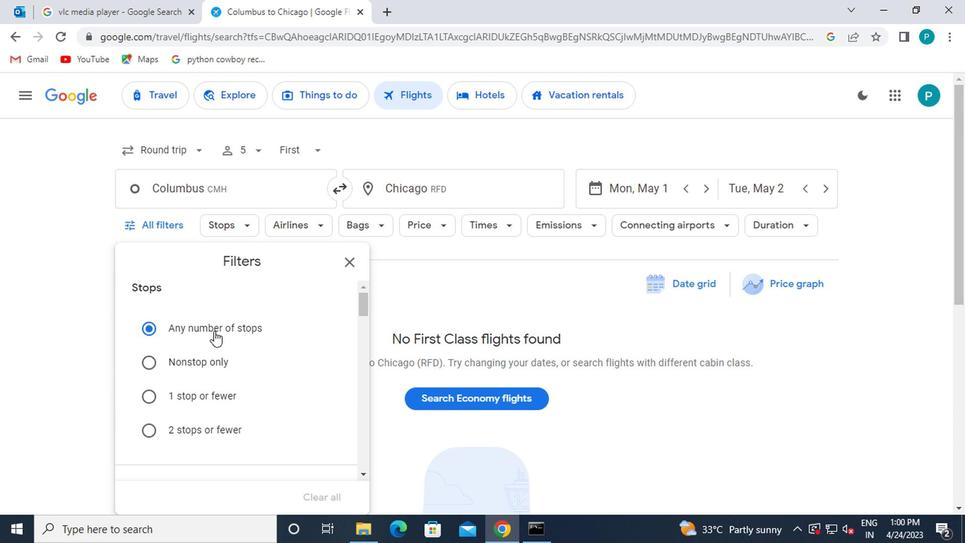 
Action: Mouse scrolled (215, 345) with delta (0, 0)
Screenshot: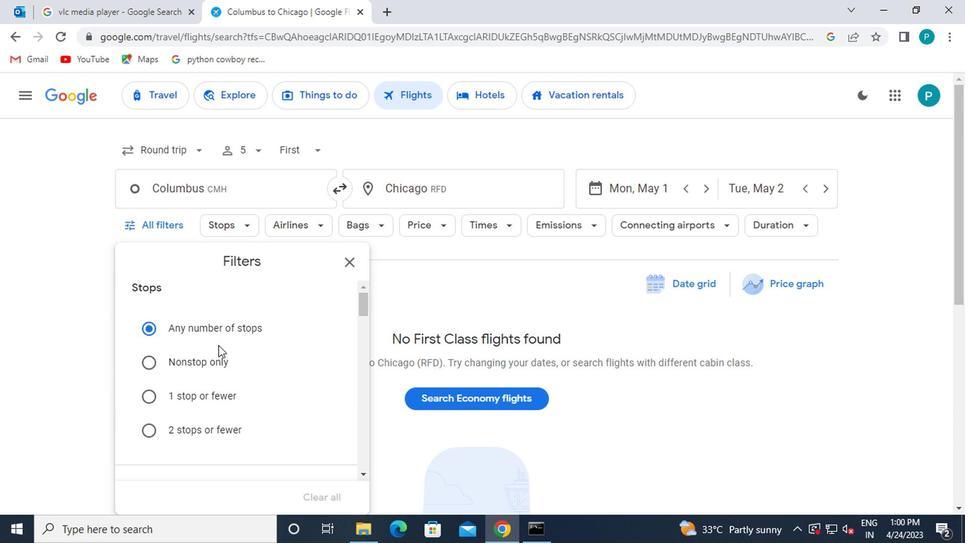 
Action: Mouse scrolled (215, 345) with delta (0, 0)
Screenshot: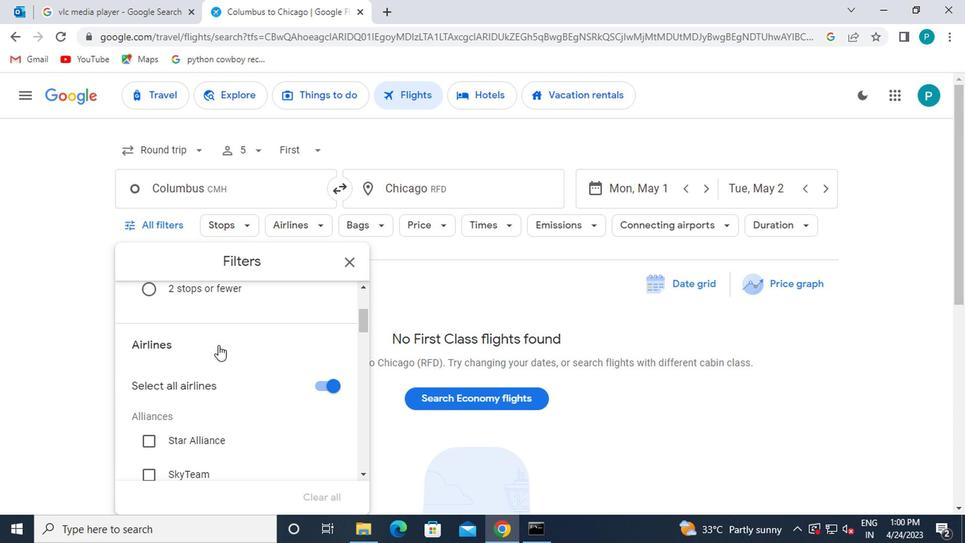 
Action: Mouse moved to (216, 349)
Screenshot: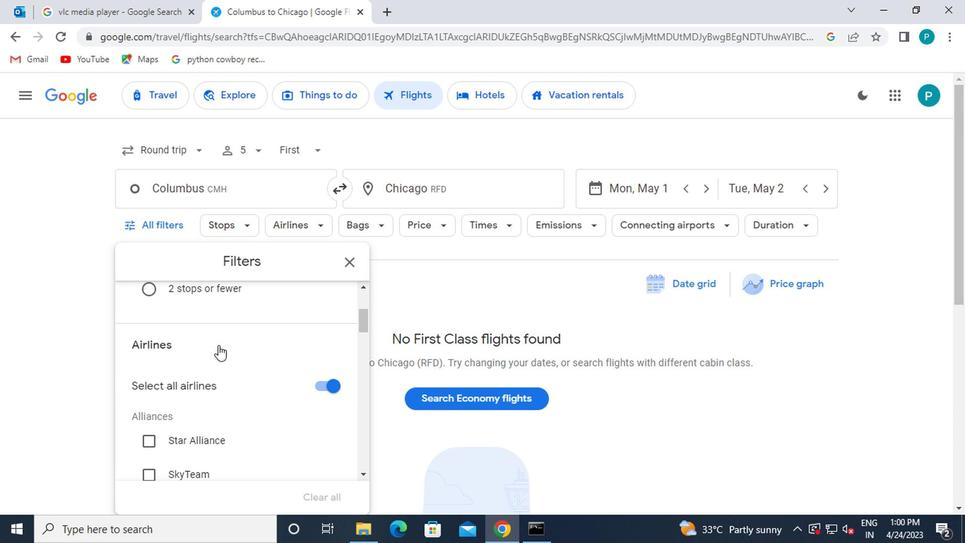 
Action: Mouse scrolled (216, 348) with delta (0, 0)
Screenshot: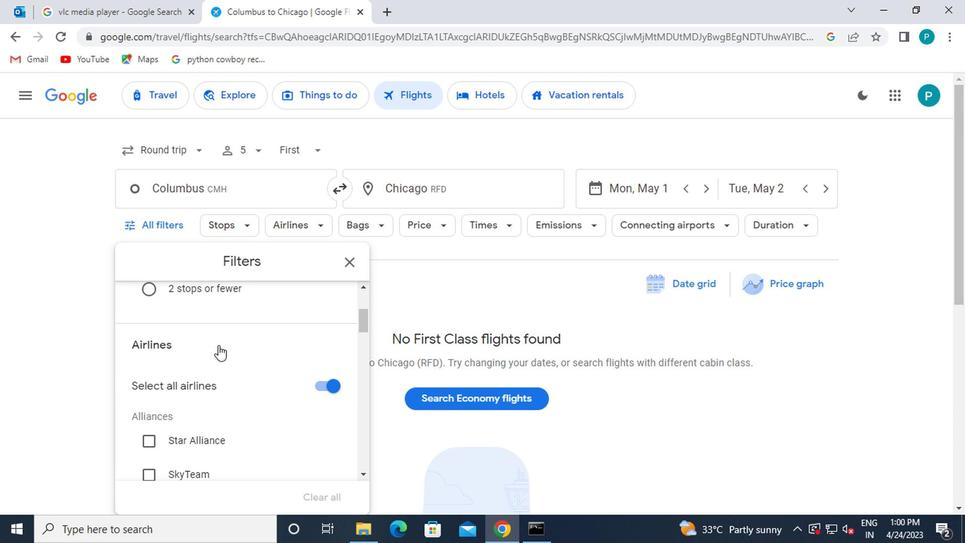 
Action: Mouse moved to (216, 352)
Screenshot: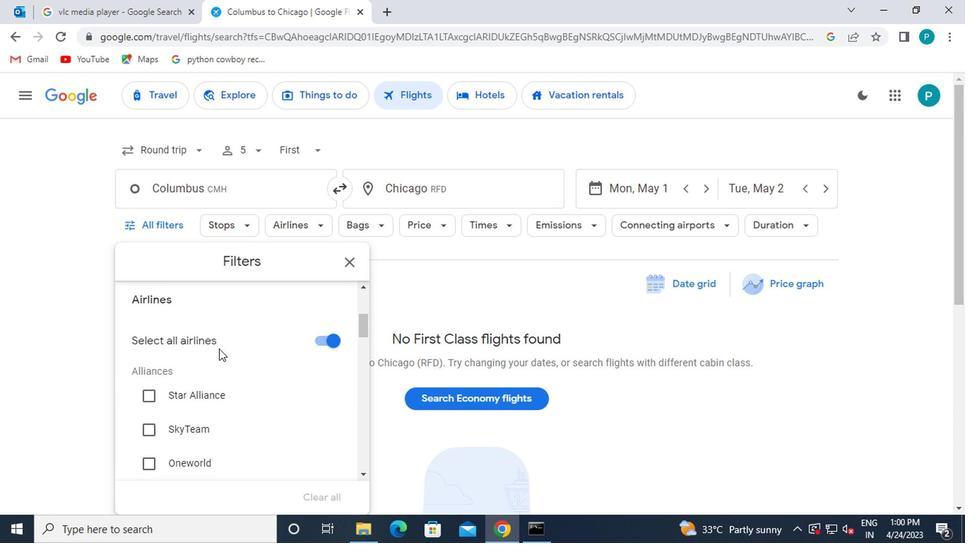 
Action: Mouse scrolled (216, 351) with delta (0, -1)
Screenshot: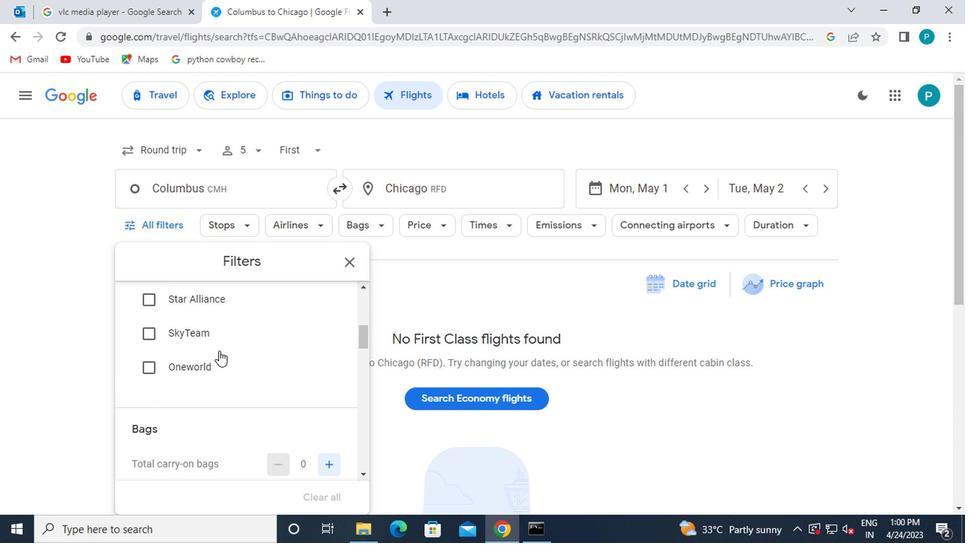 
Action: Mouse scrolled (216, 351) with delta (0, -1)
Screenshot: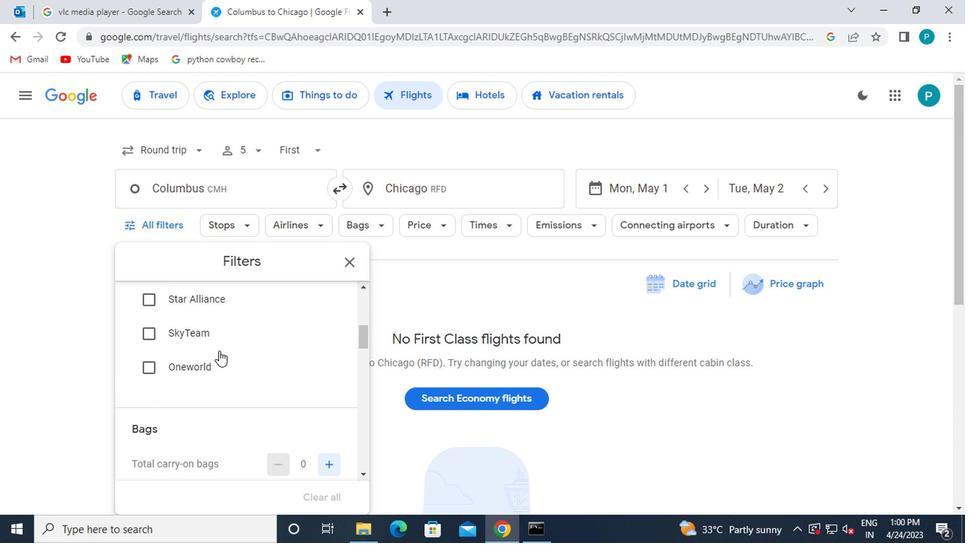 
Action: Mouse scrolled (216, 351) with delta (0, -1)
Screenshot: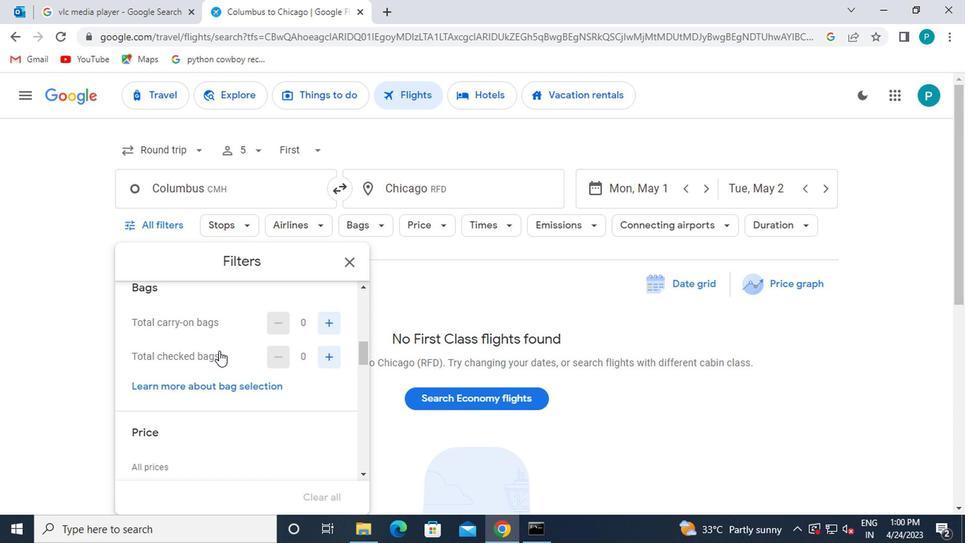 
Action: Mouse scrolled (216, 351) with delta (0, -1)
Screenshot: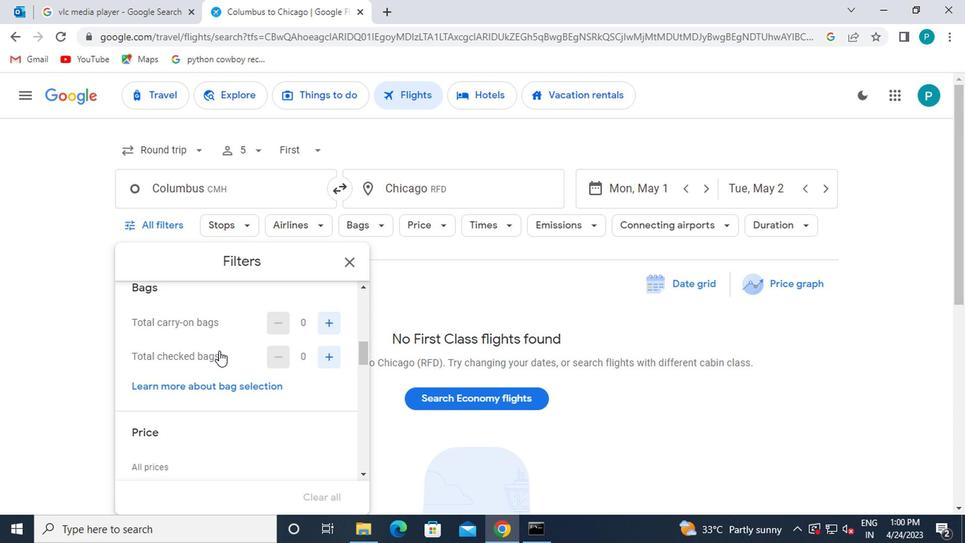 
Action: Mouse scrolled (216, 352) with delta (0, 0)
Screenshot: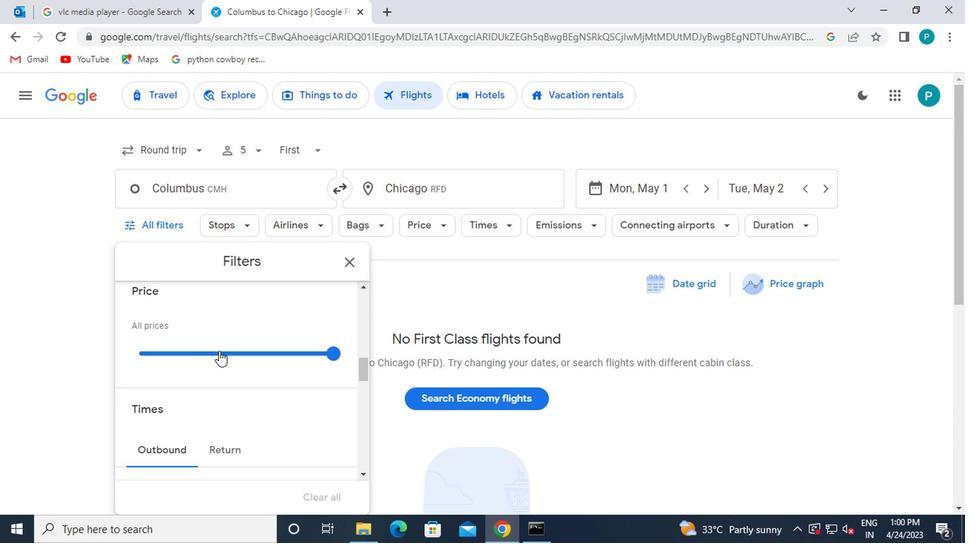 
Action: Mouse scrolled (216, 352) with delta (0, 0)
Screenshot: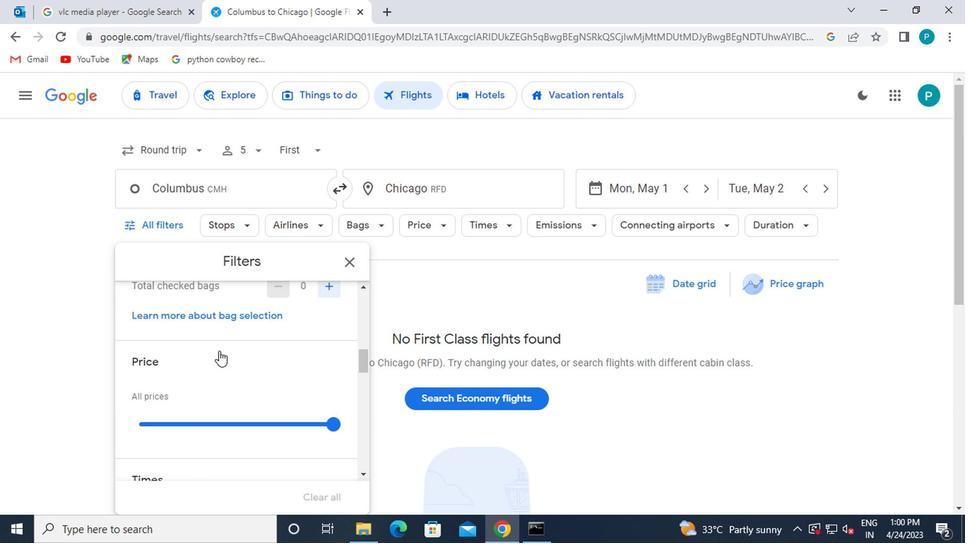
Action: Mouse moved to (217, 352)
Screenshot: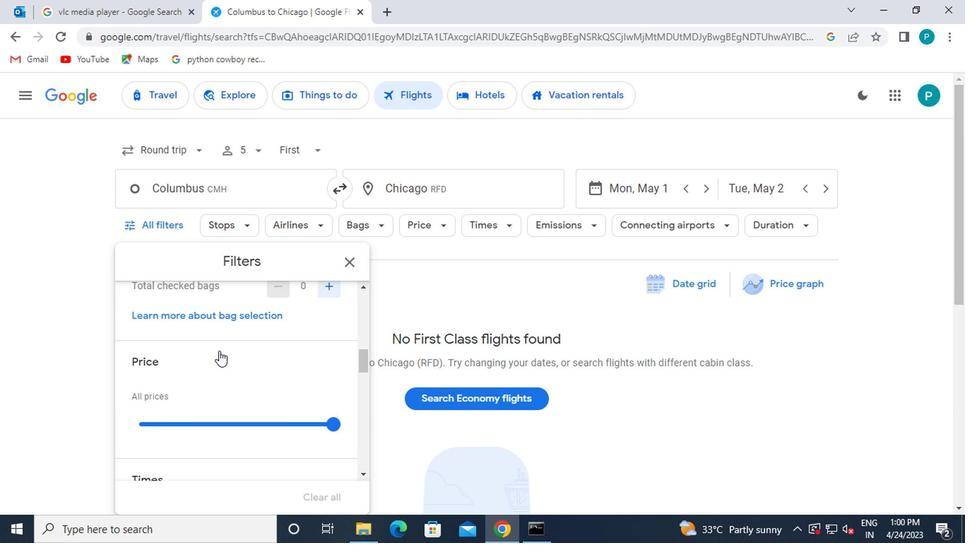 
Action: Mouse scrolled (217, 352) with delta (0, 0)
Screenshot: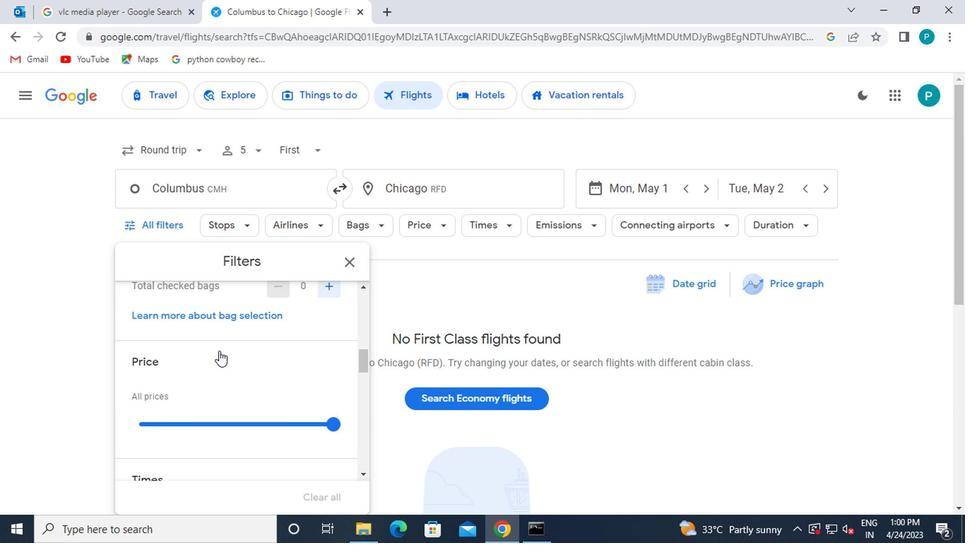 
Action: Mouse scrolled (217, 352) with delta (0, 0)
Screenshot: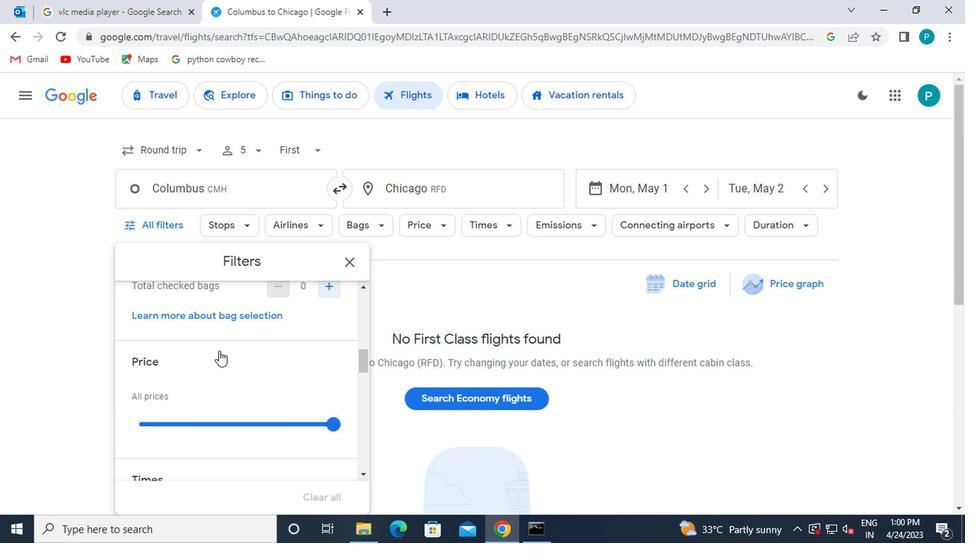 
Action: Mouse moved to (221, 357)
Screenshot: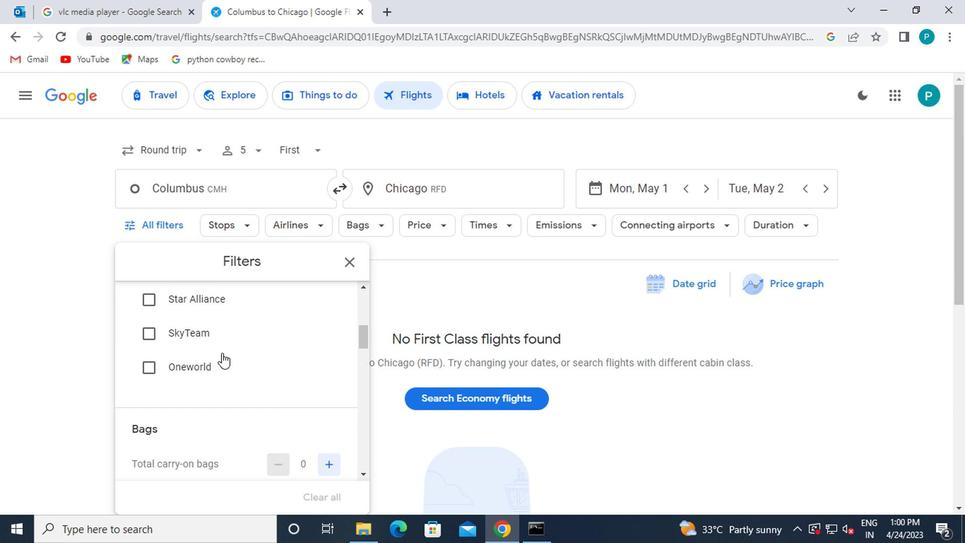 
Action: Mouse scrolled (221, 357) with delta (0, 0)
Screenshot: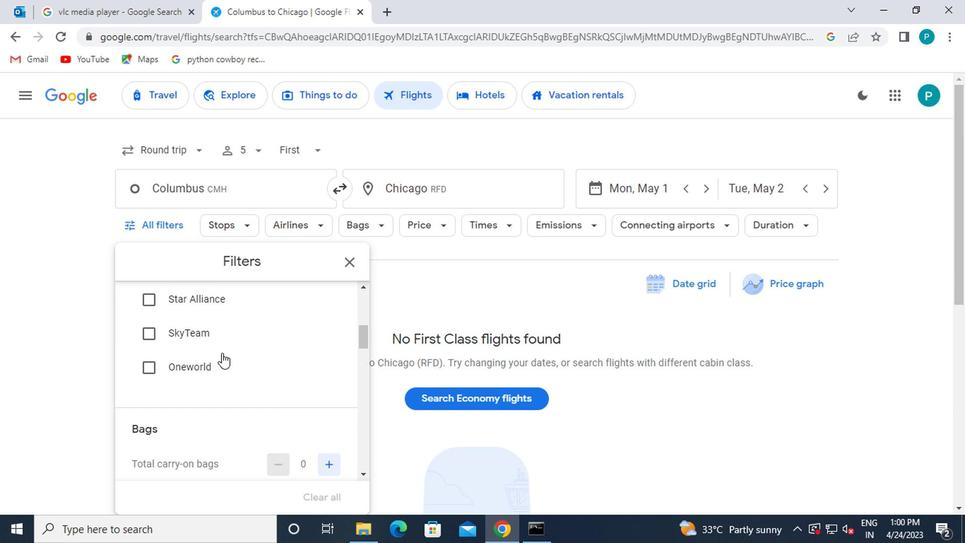 
Action: Mouse moved to (332, 430)
Screenshot: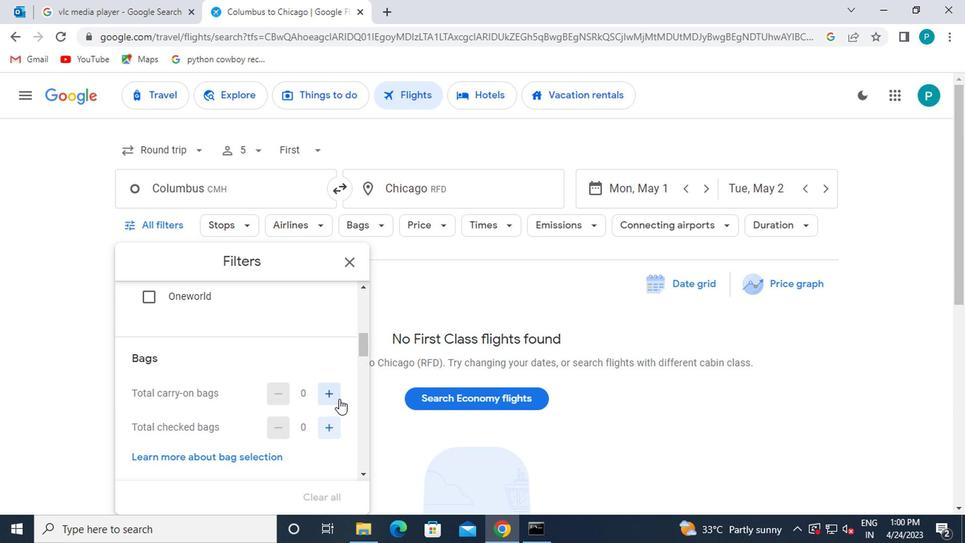 
Action: Mouse pressed left at (332, 430)
Screenshot: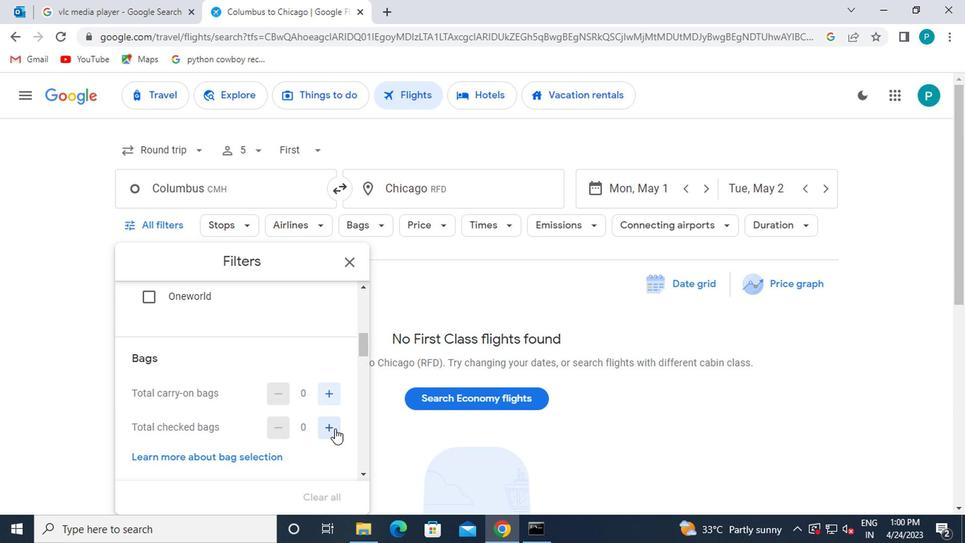 
Action: Mouse moved to (279, 421)
Screenshot: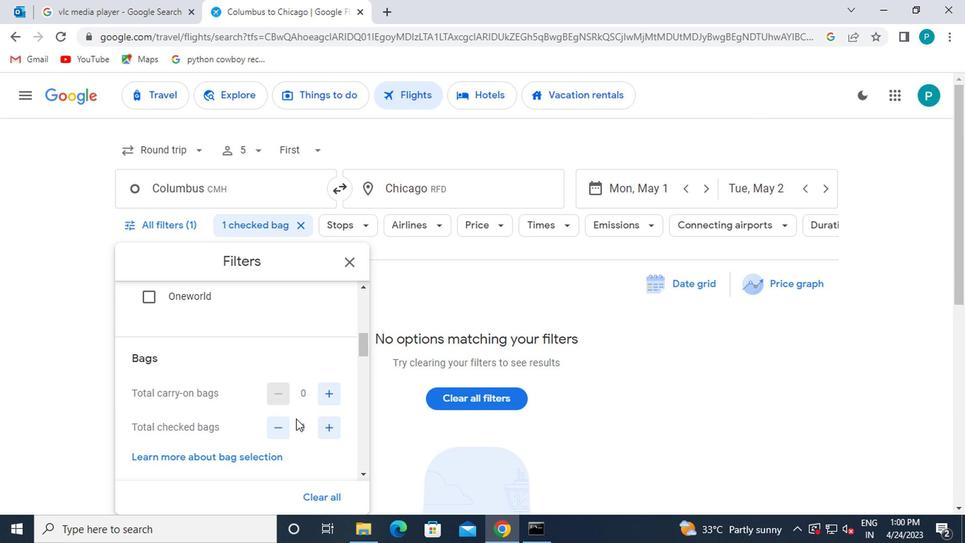 
Action: Mouse scrolled (279, 420) with delta (0, -1)
Screenshot: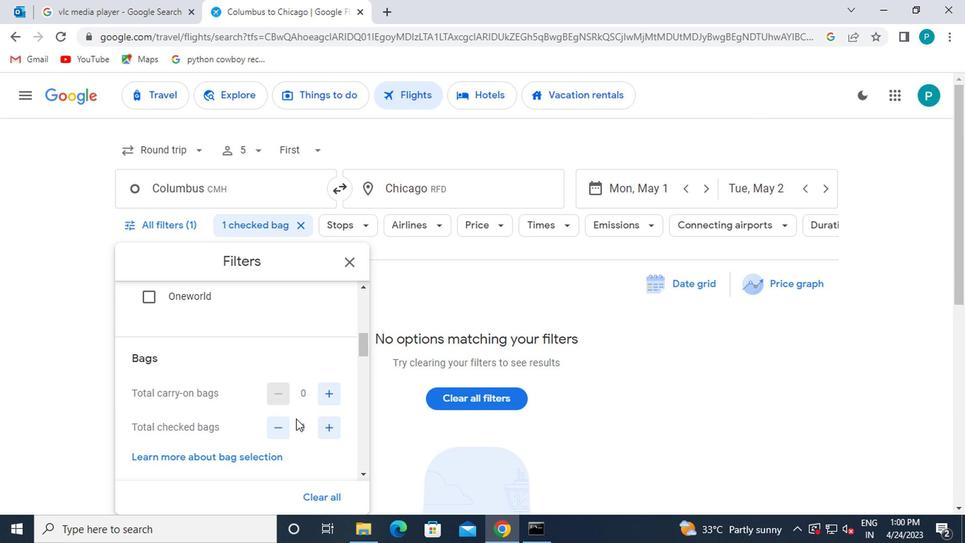 
Action: Mouse moved to (278, 421)
Screenshot: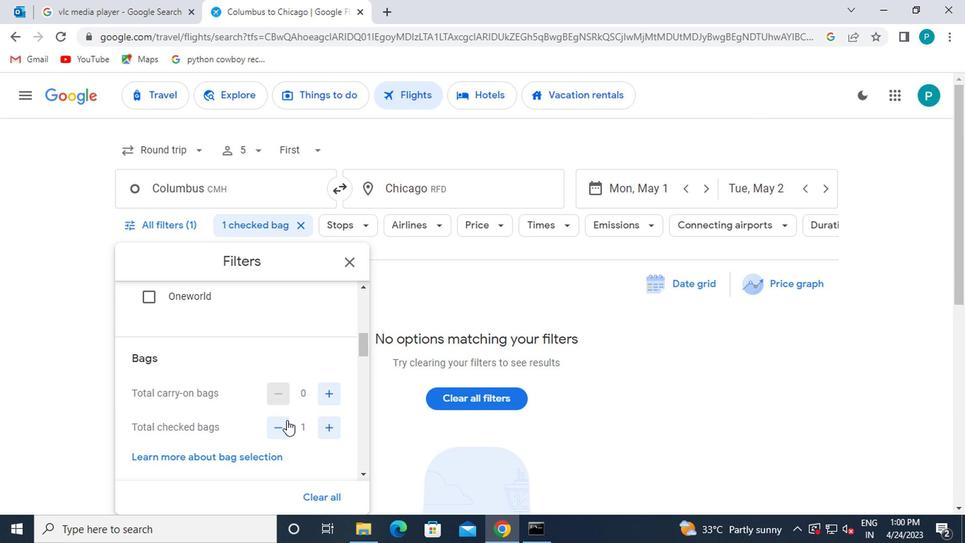 
Action: Mouse scrolled (278, 420) with delta (0, -1)
Screenshot: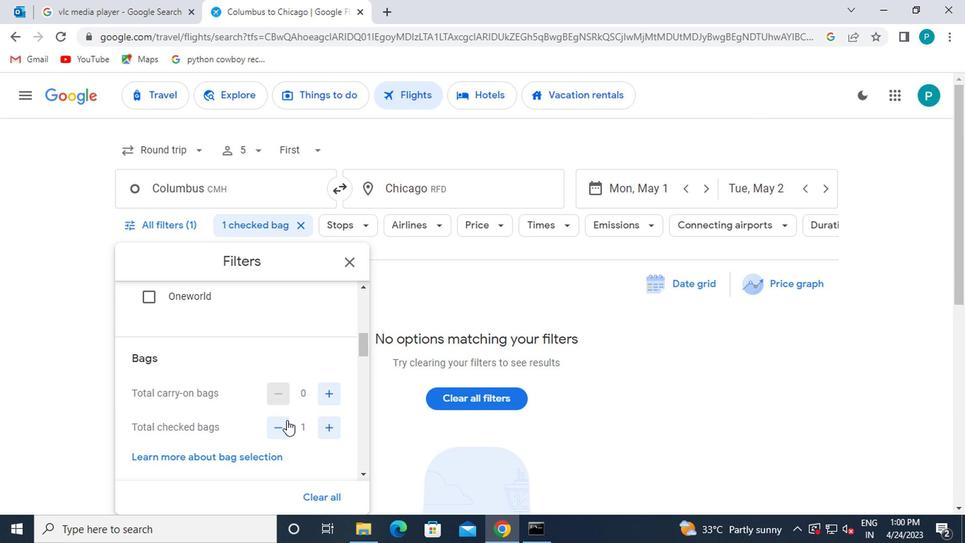 
Action: Mouse moved to (278, 421)
Screenshot: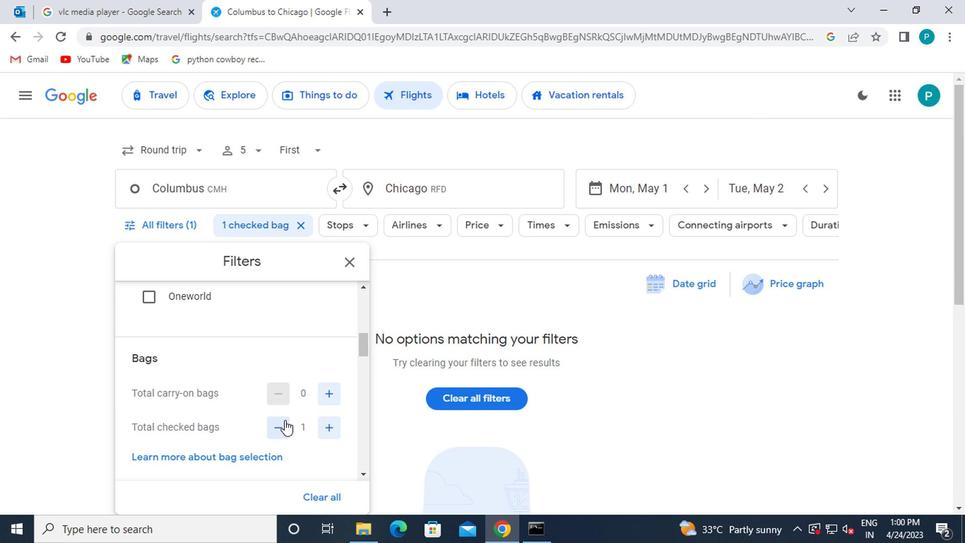 
Action: Mouse scrolled (278, 420) with delta (0, -1)
Screenshot: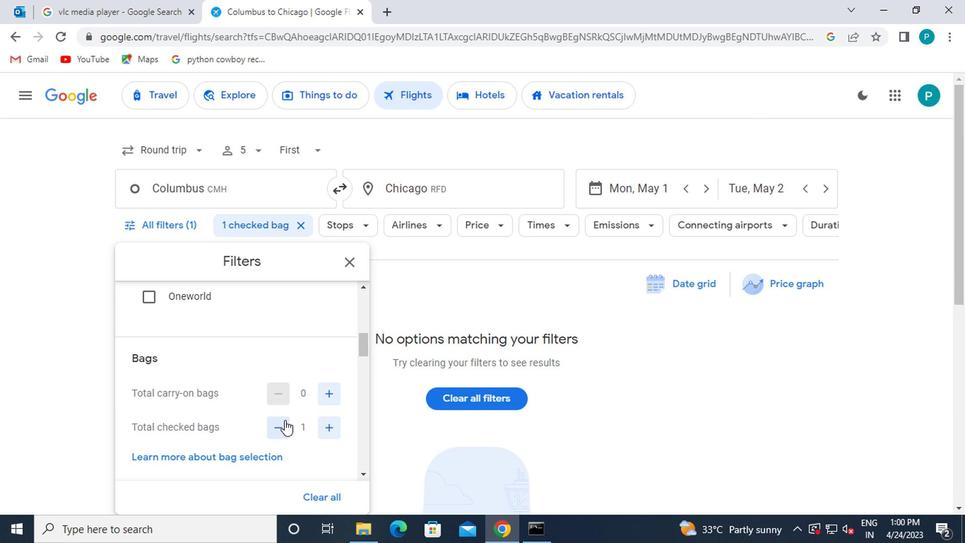 
Action: Mouse moved to (327, 350)
Screenshot: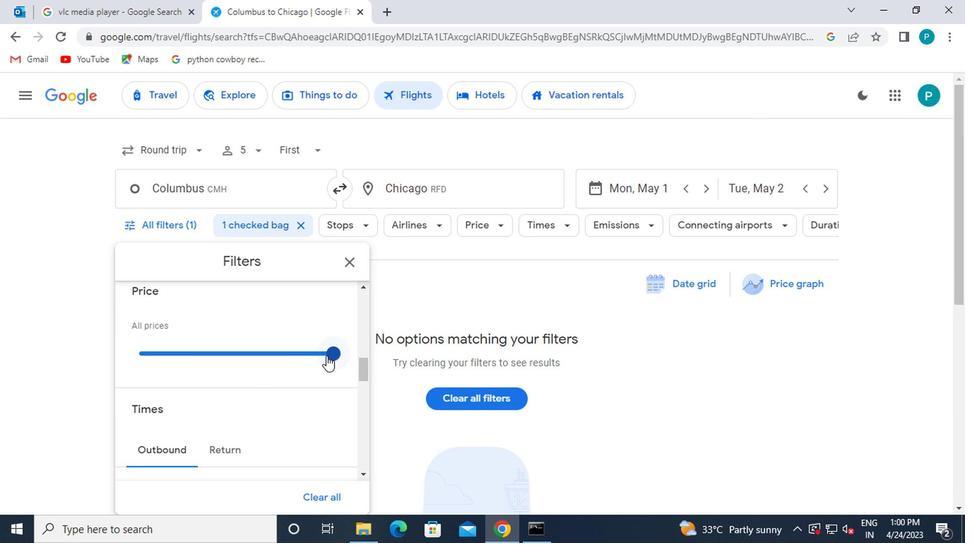 
Action: Mouse pressed left at (327, 350)
Screenshot: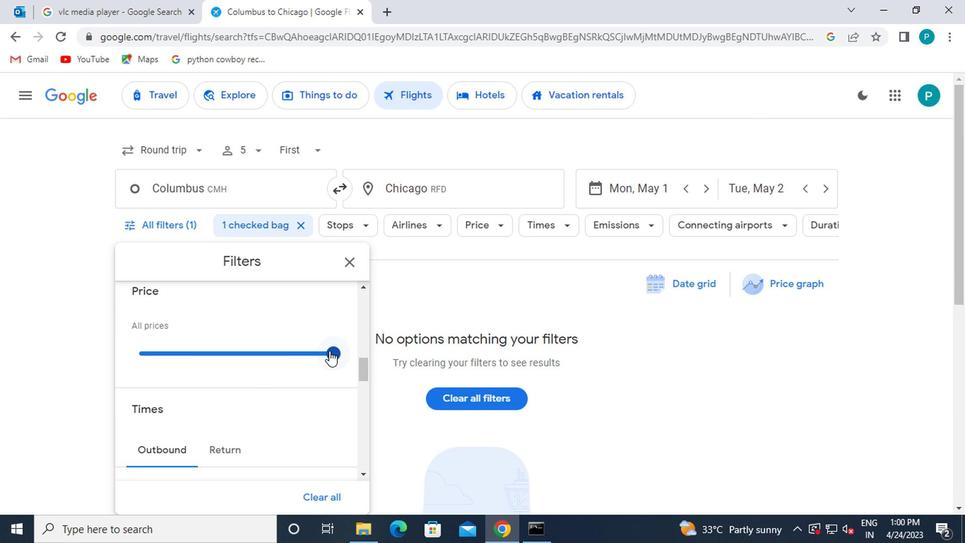
Action: Mouse moved to (317, 404)
Screenshot: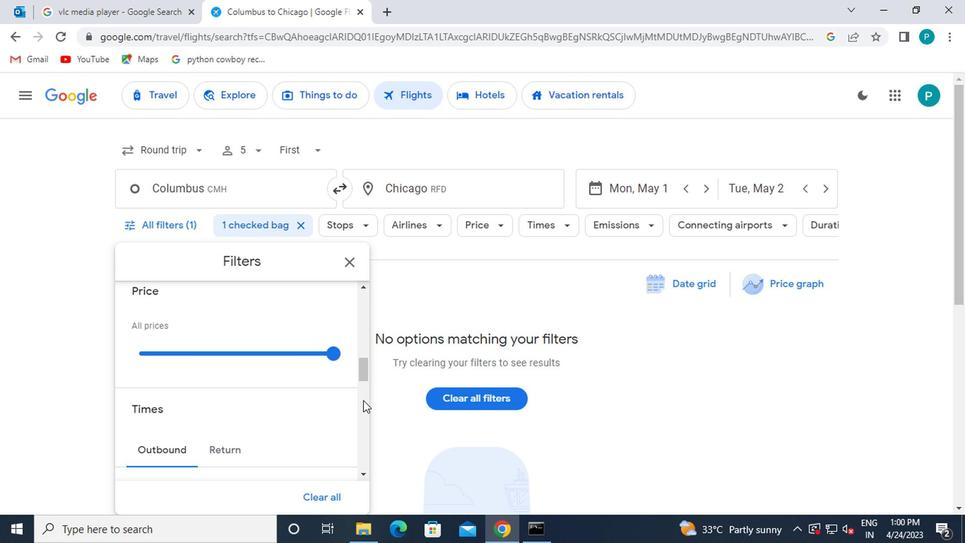
Action: Mouse scrolled (317, 403) with delta (0, 0)
Screenshot: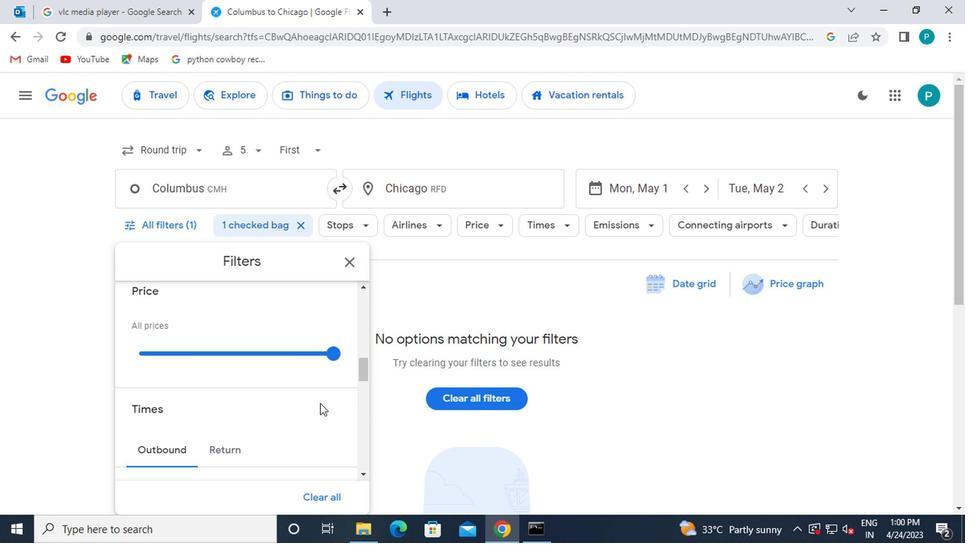 
Action: Mouse moved to (285, 400)
Screenshot: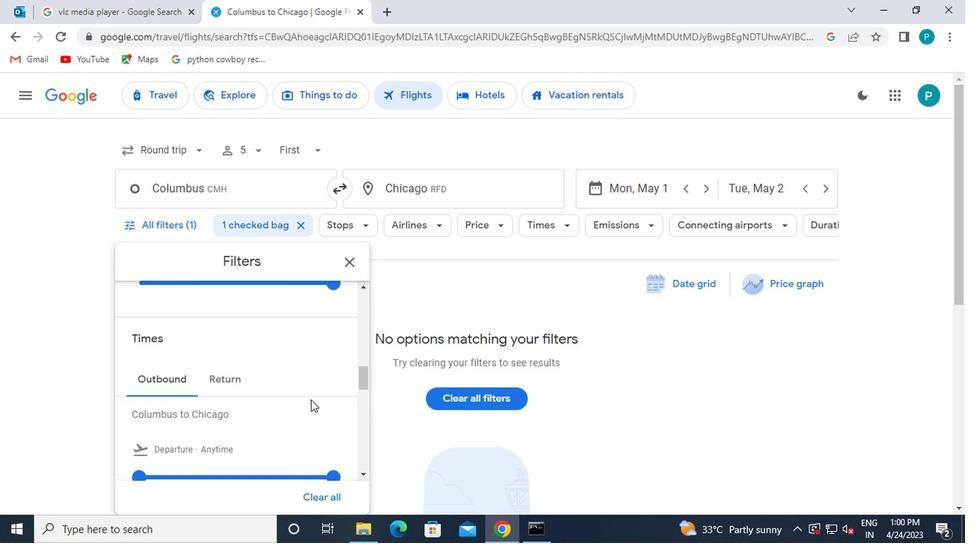
Action: Mouse scrolled (285, 400) with delta (0, 0)
Screenshot: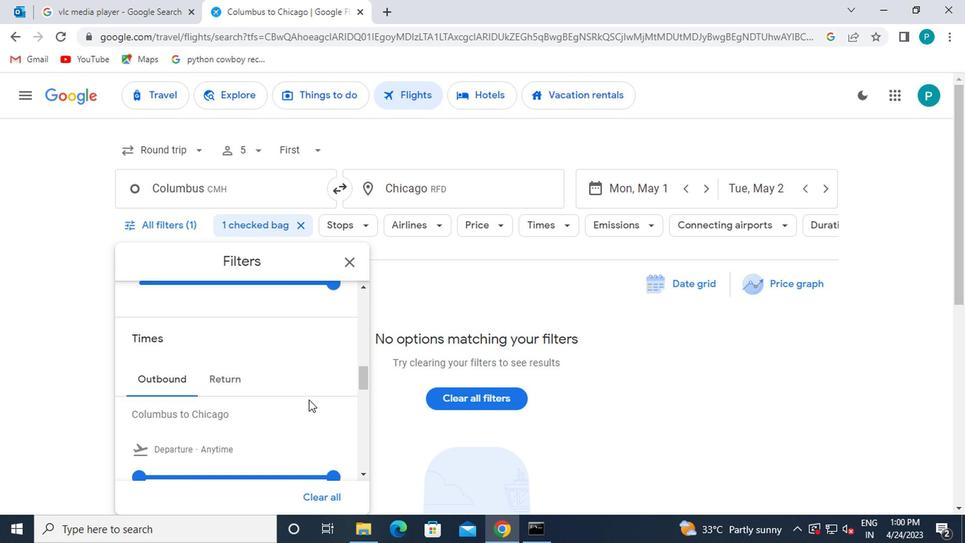 
Action: Mouse moved to (130, 404)
Screenshot: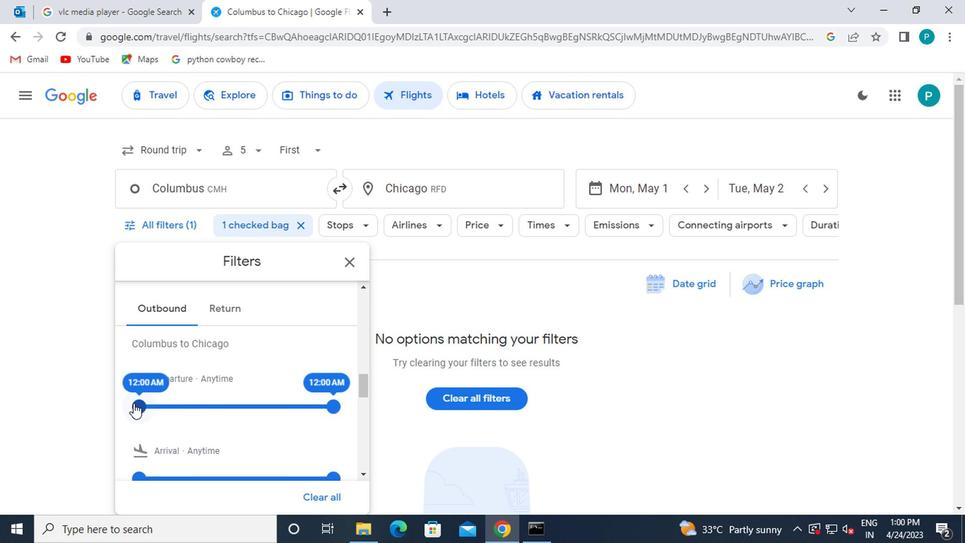 
Action: Mouse pressed left at (130, 404)
Screenshot: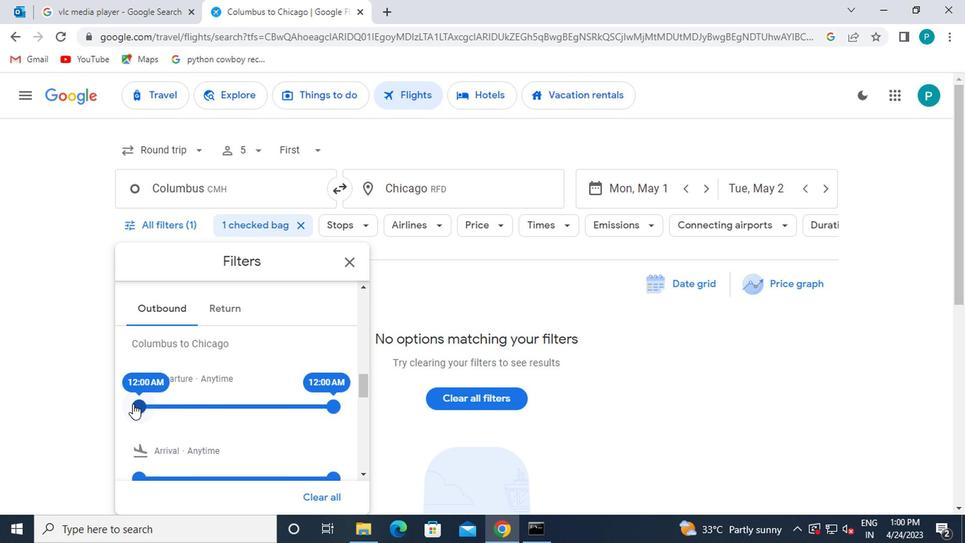 
Action: Mouse moved to (311, 435)
Screenshot: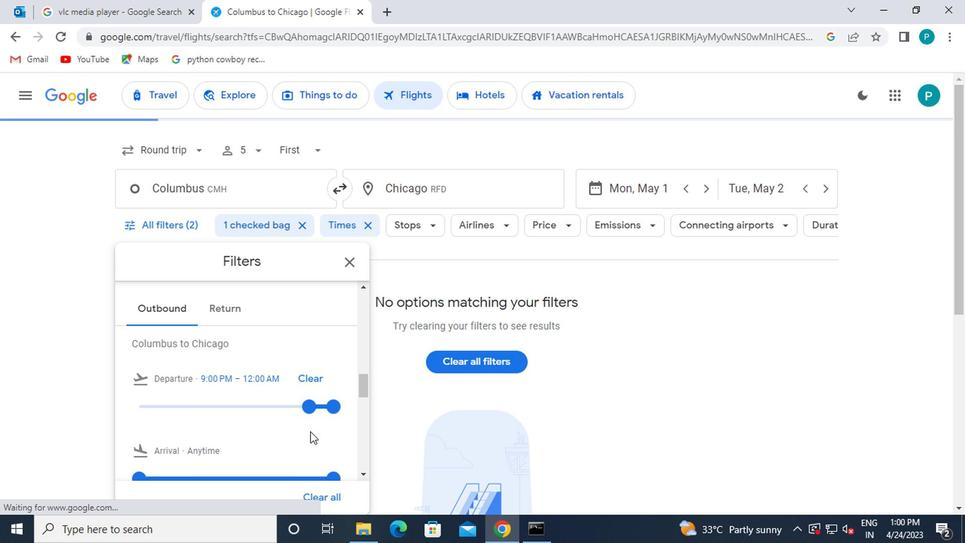 
Action: Mouse scrolled (311, 434) with delta (0, -1)
Screenshot: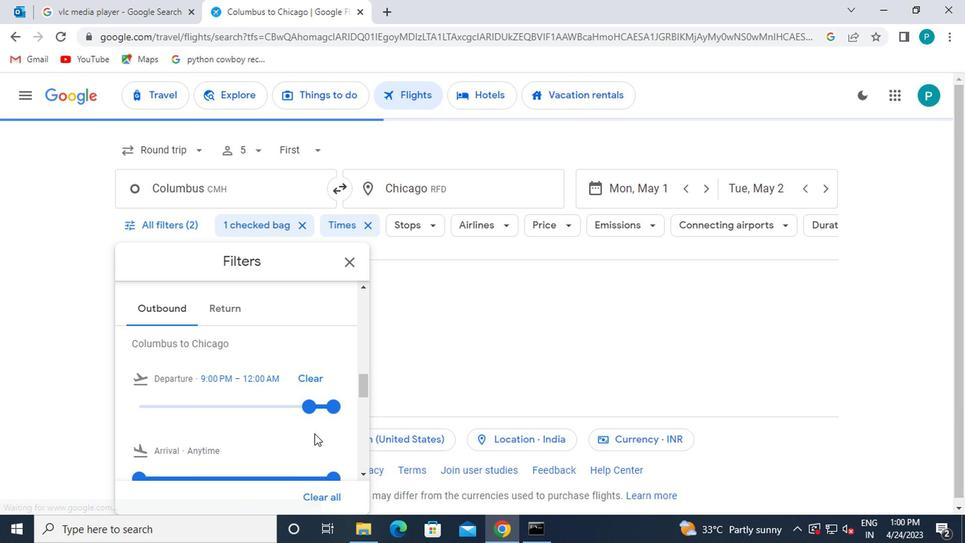 
Action: Mouse scrolled (311, 434) with delta (0, -1)
Screenshot: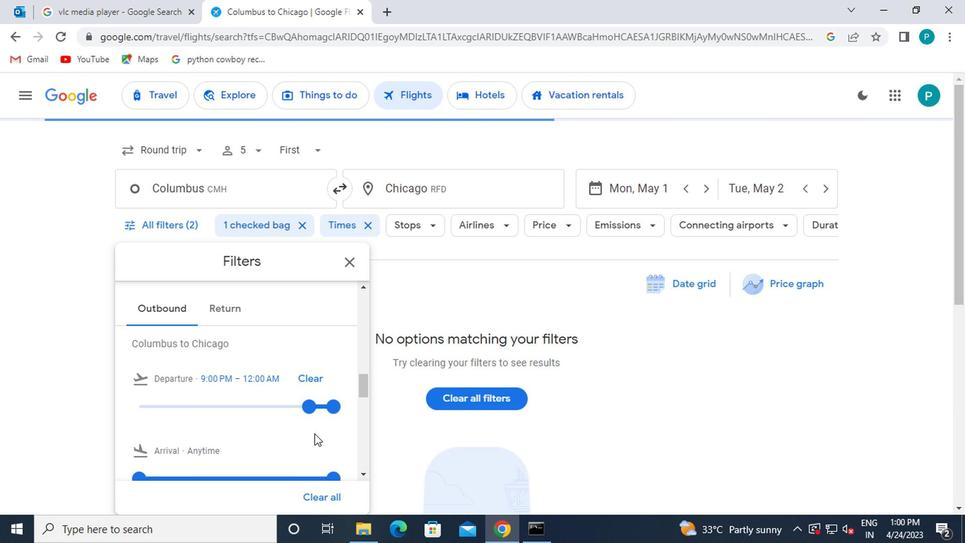 
Action: Mouse moved to (348, 258)
Screenshot: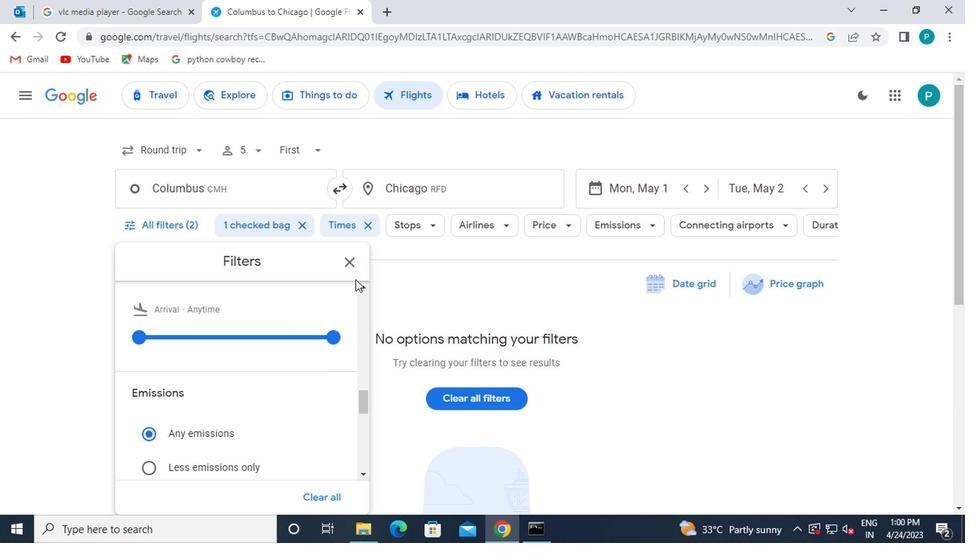 
Action: Mouse pressed left at (348, 258)
Screenshot: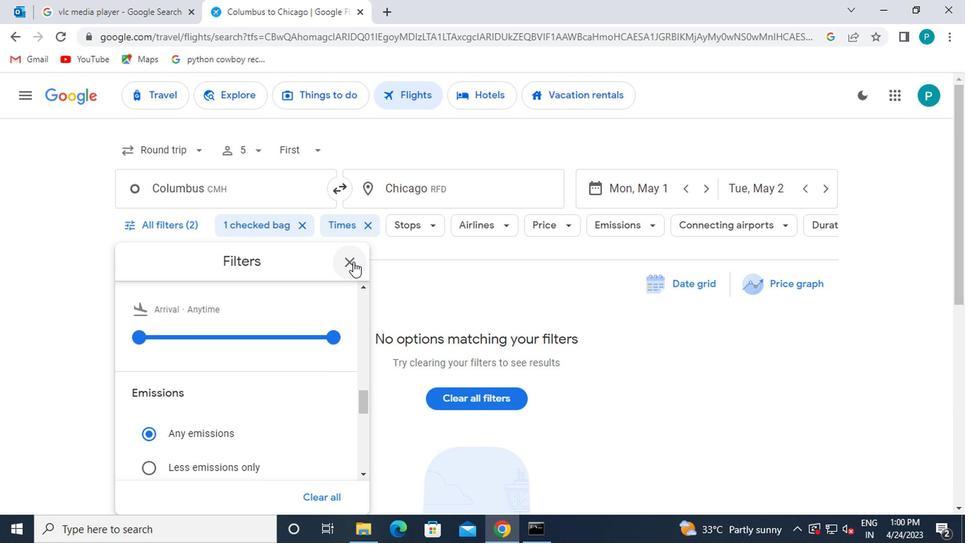 
Action: Mouse moved to (446, 385)
Screenshot: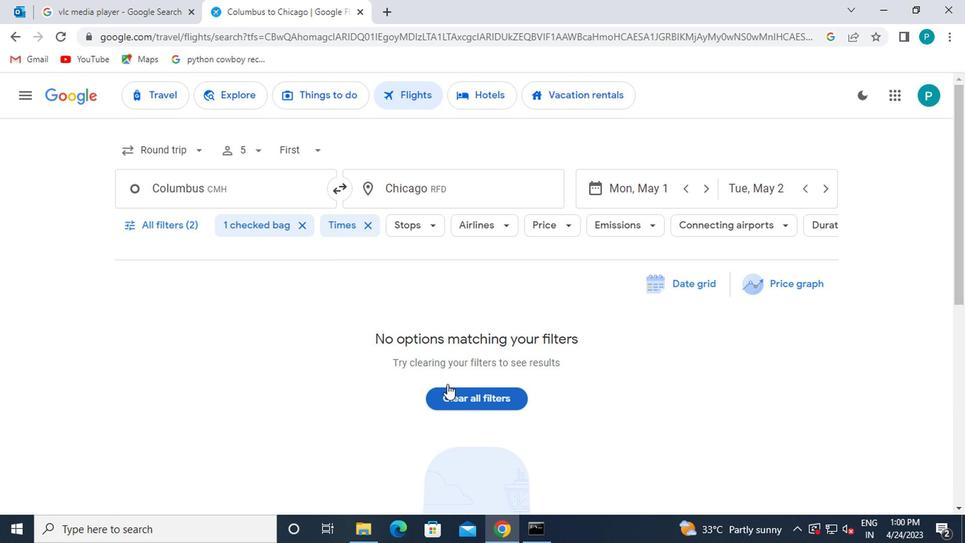 
